 Task: Get directions from Fort Pulaski National Monument, Georgia, United States to Durham, North Carolina, United States  and reverse  starting point and destination and check the transit options
Action: Mouse moved to (232, 26)
Screenshot: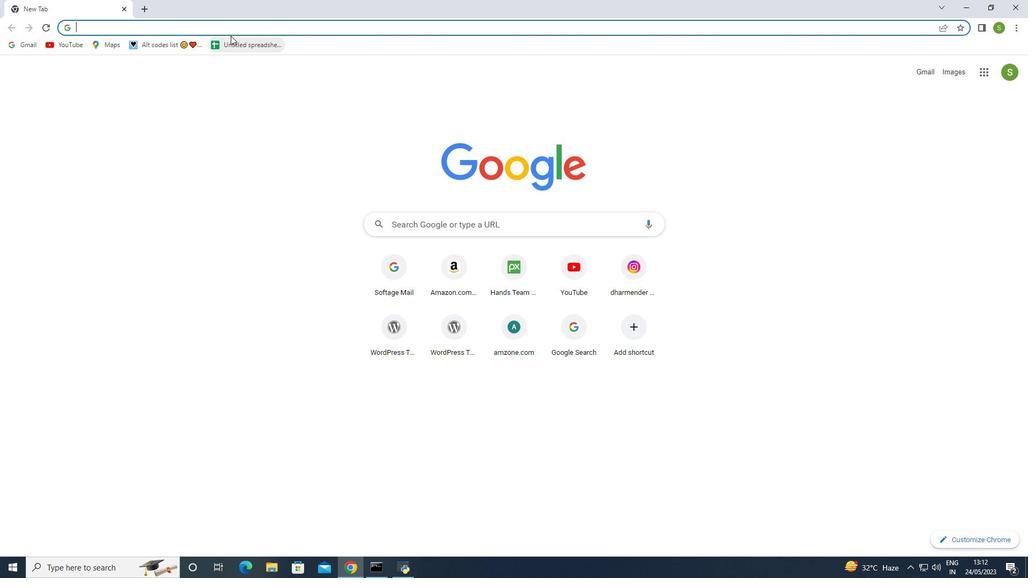 
Action: Mouse pressed left at (232, 26)
Screenshot: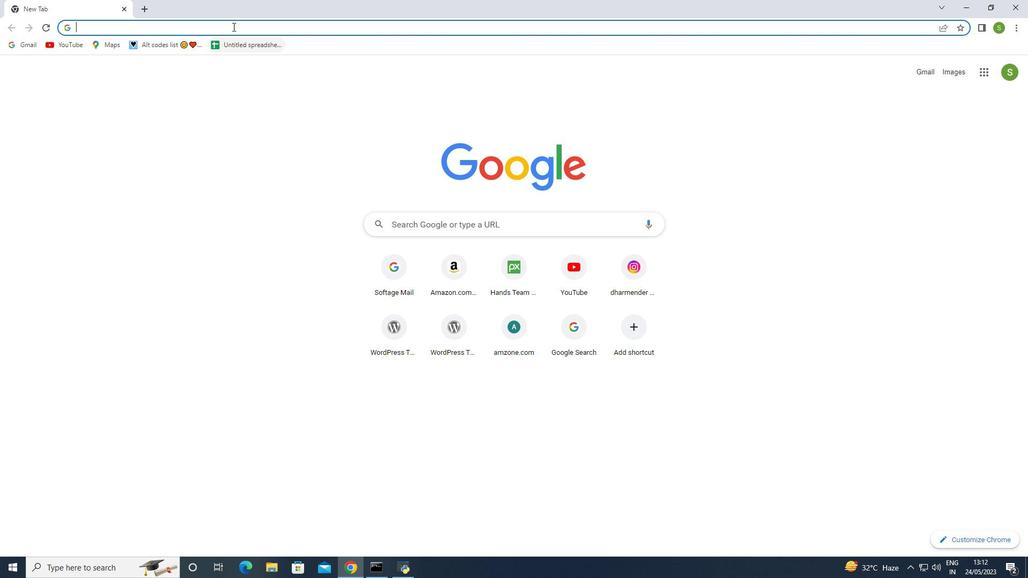 
Action: Key pressed google<Key.space>,<Key.backspace>maps<Key.enter>
Screenshot: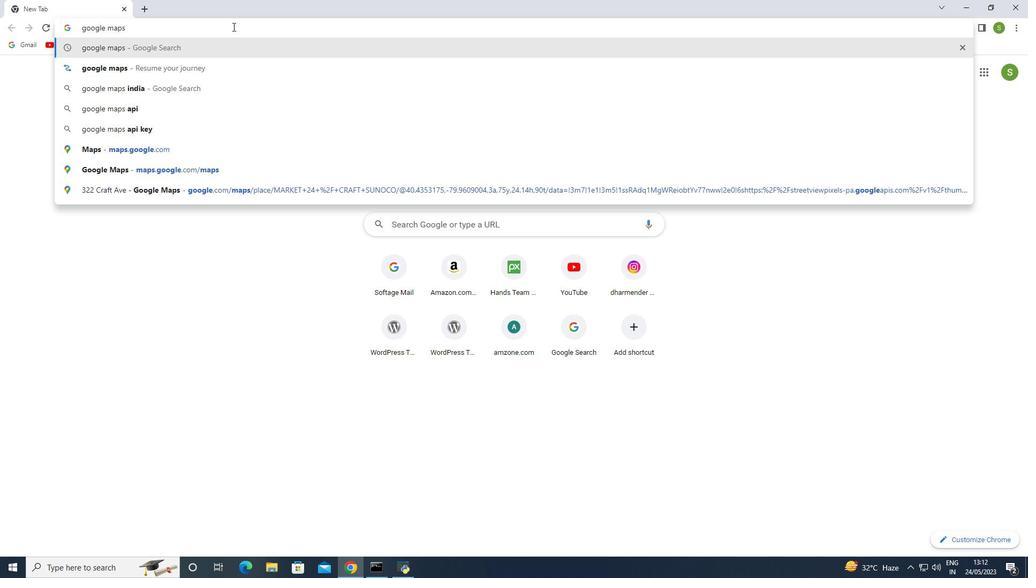 
Action: Mouse moved to (161, 239)
Screenshot: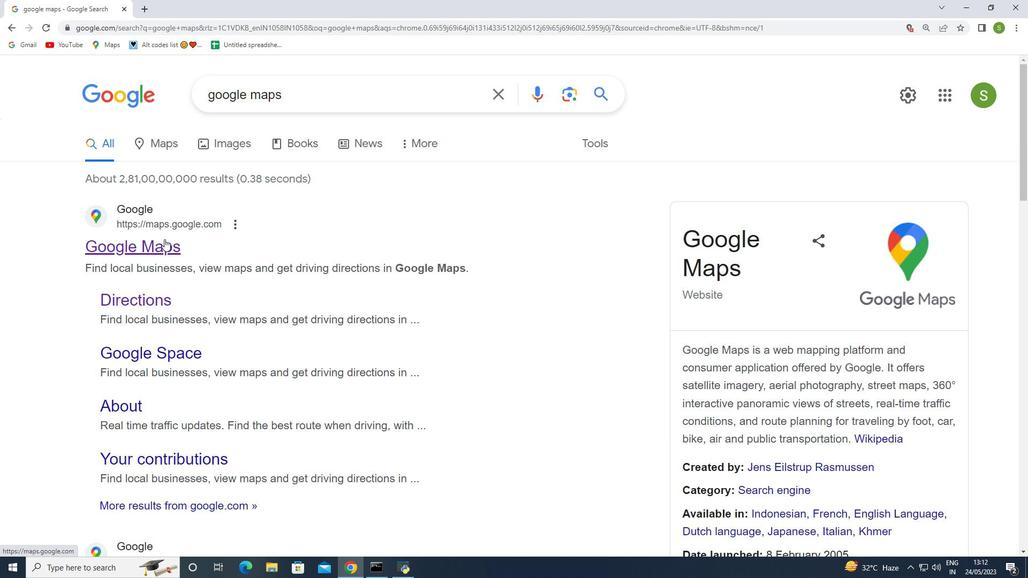 
Action: Mouse pressed left at (161, 239)
Screenshot: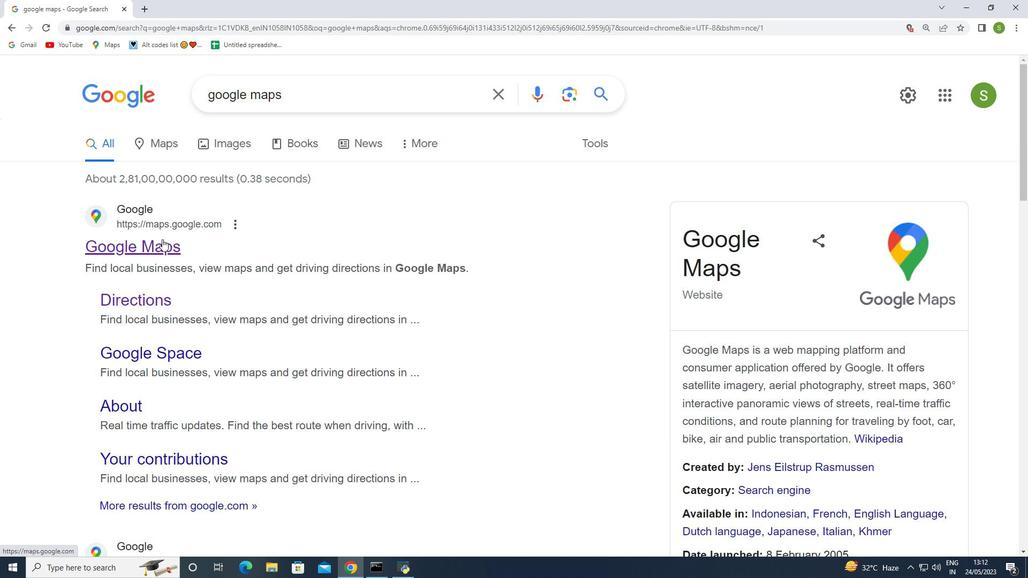 
Action: Mouse moved to (151, 82)
Screenshot: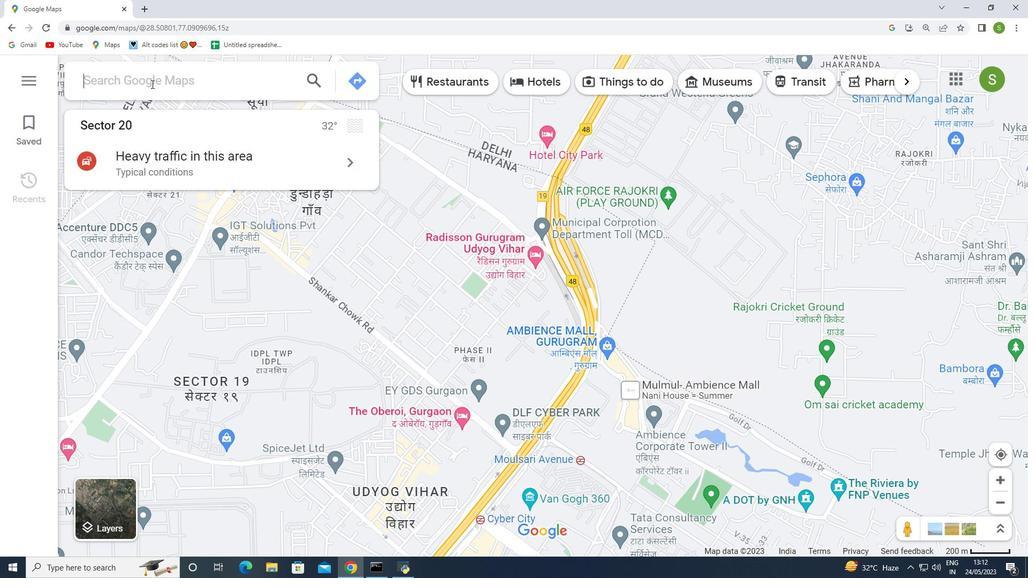 
Action: Mouse pressed left at (151, 82)
Screenshot: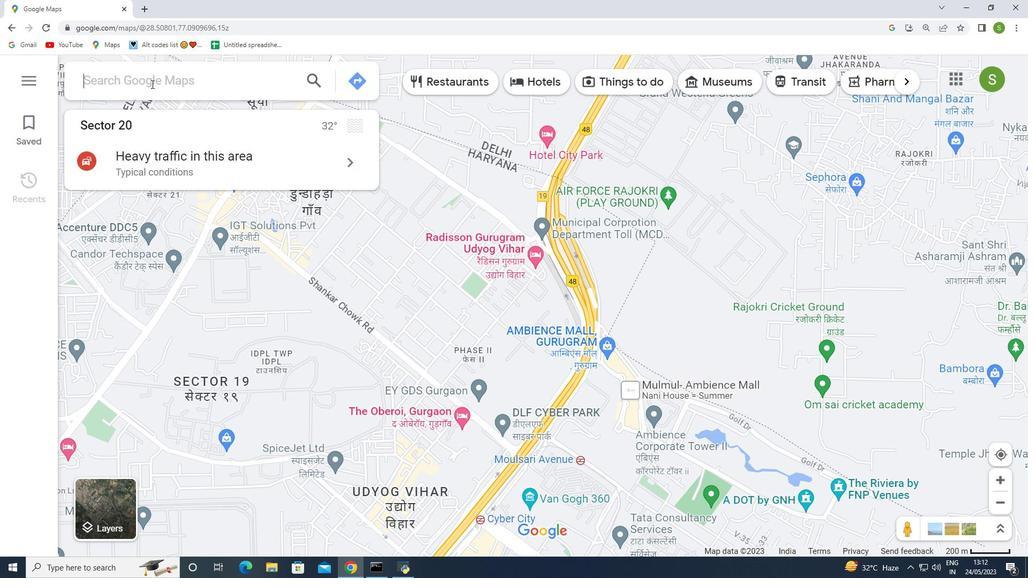
Action: Mouse moved to (354, 87)
Screenshot: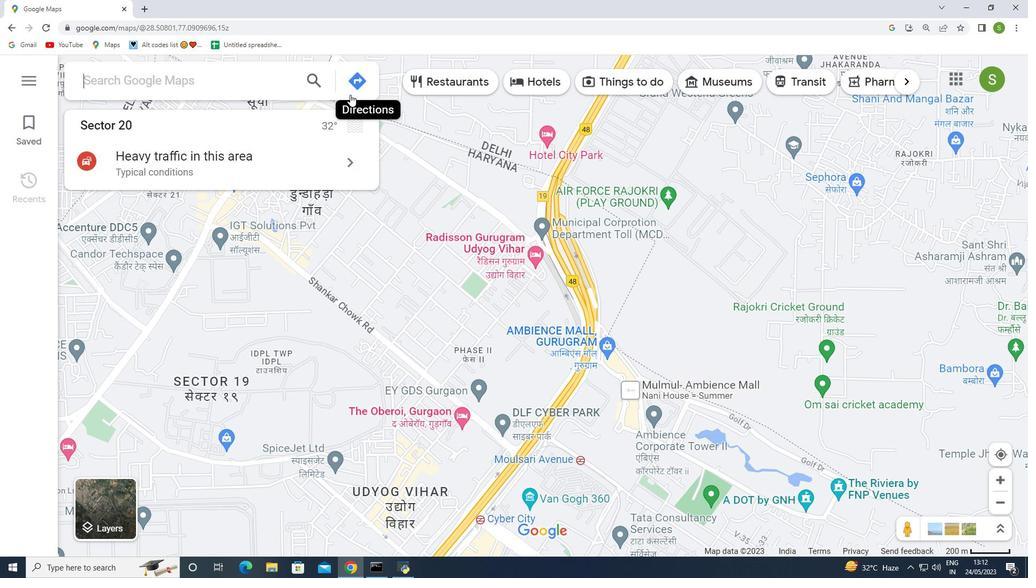 
Action: Mouse pressed left at (354, 87)
Screenshot: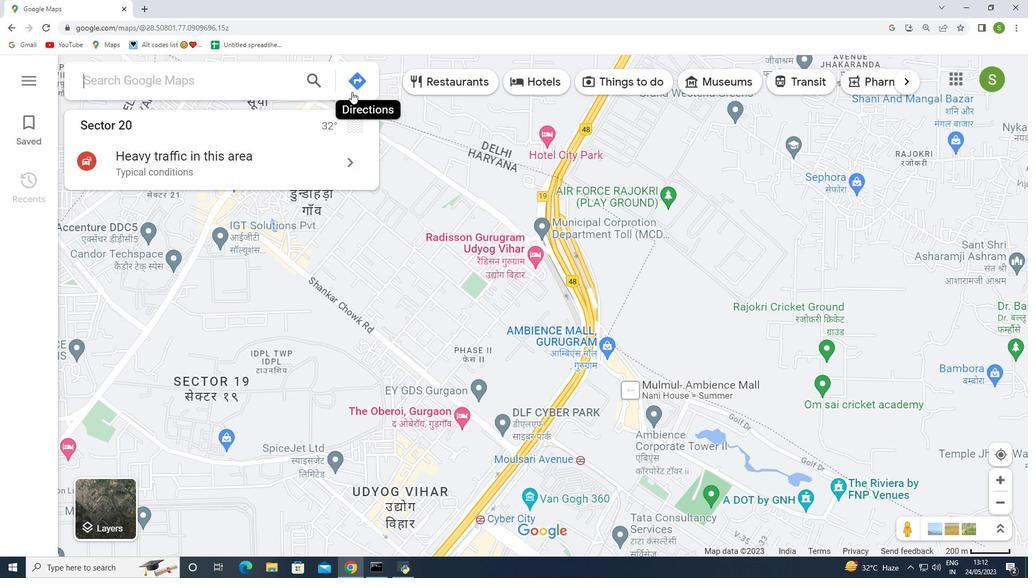 
Action: Mouse moved to (277, 123)
Screenshot: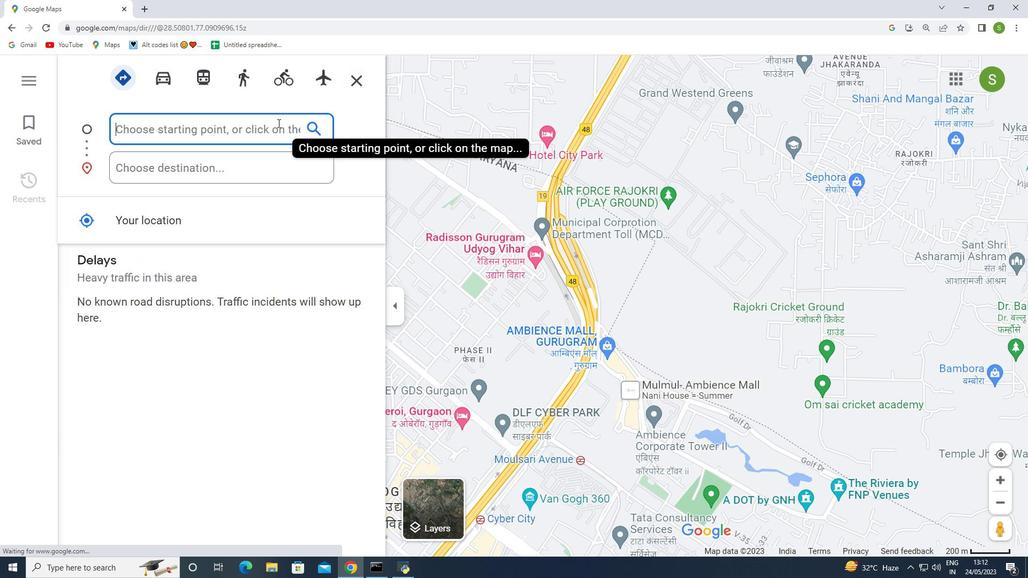 
Action: Mouse pressed left at (277, 123)
Screenshot: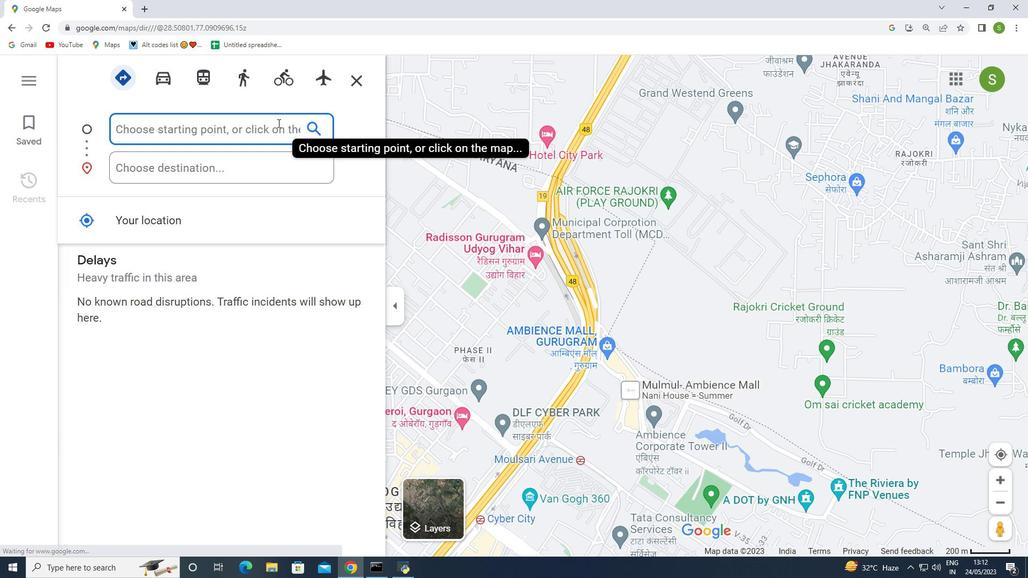 
Action: Key pressed fort<Key.space>pulaski<Key.space><Key.shift><Key.shift><Key.shift><Key.shift><Key.shift>National<Key.space><Key.shift>Monument<Key.space>georgia<Key.space>united<Key.space>states
Screenshot: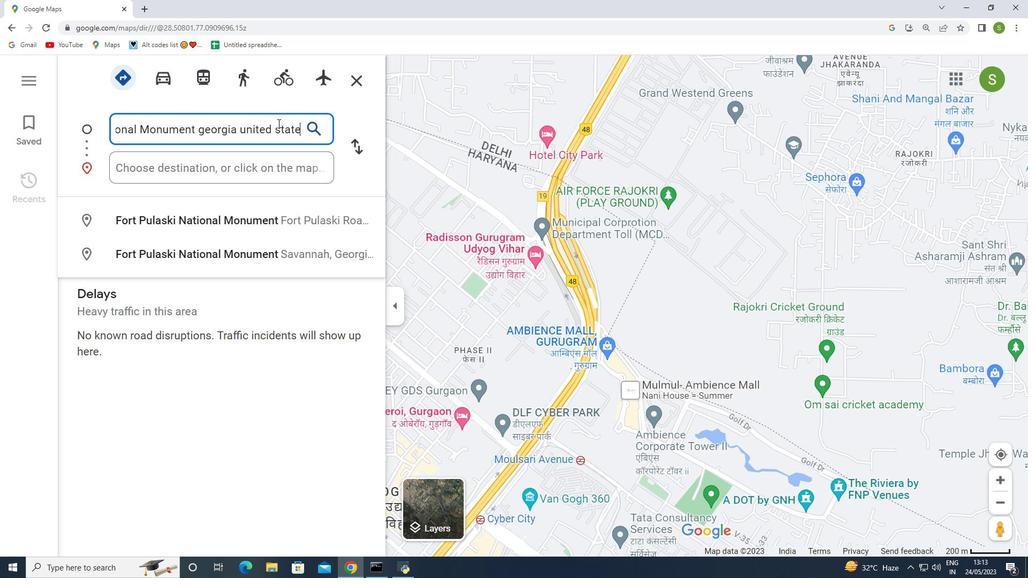 
Action: Mouse moved to (261, 171)
Screenshot: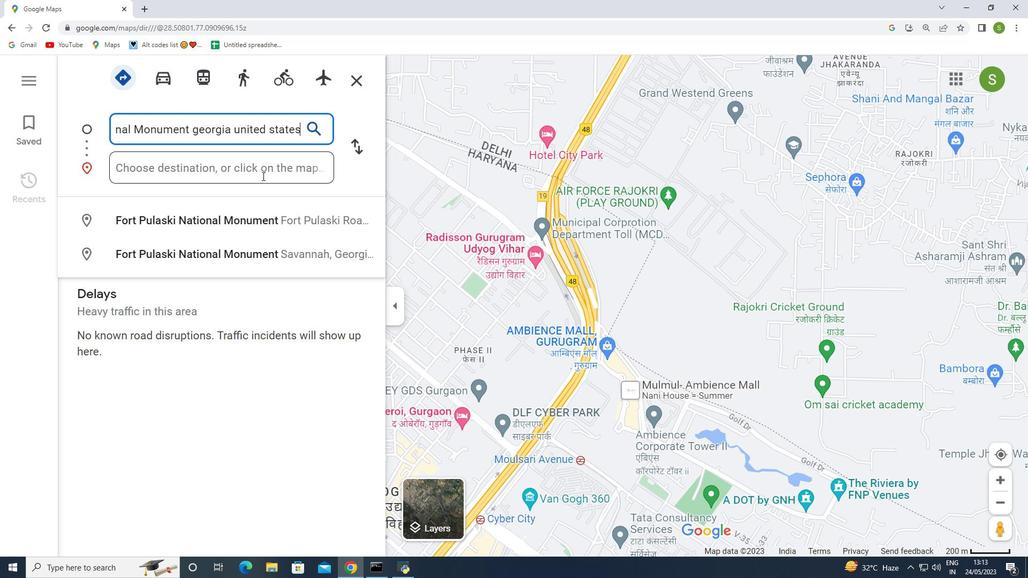 
Action: Mouse pressed left at (261, 171)
Screenshot: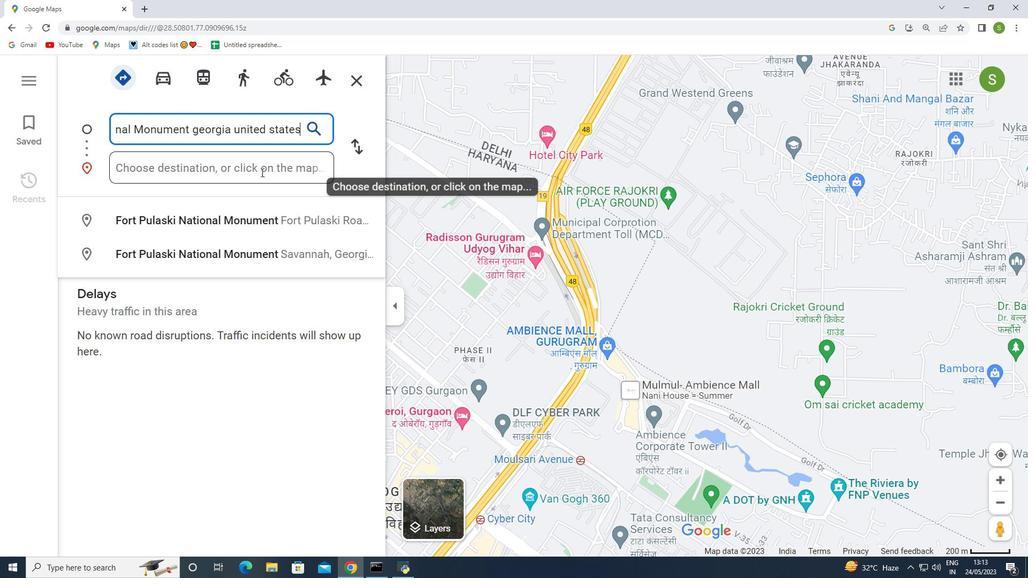 
Action: Key pressed <Key.shift>Durham<Key.space>b<Key.backspace>north<Key.space>carolina<Key.space>united<Key.space>states
Screenshot: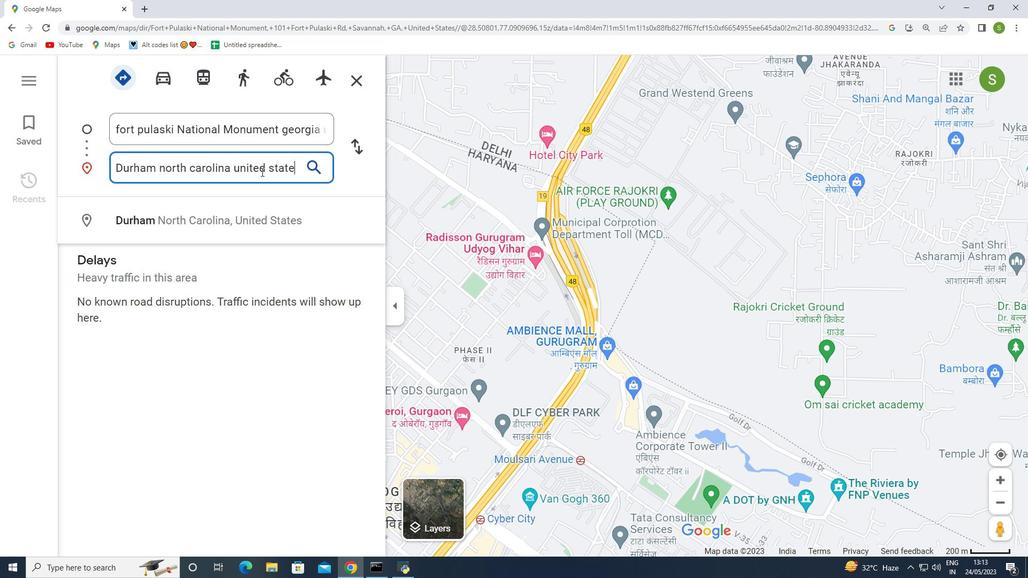 
Action: Mouse moved to (316, 168)
Screenshot: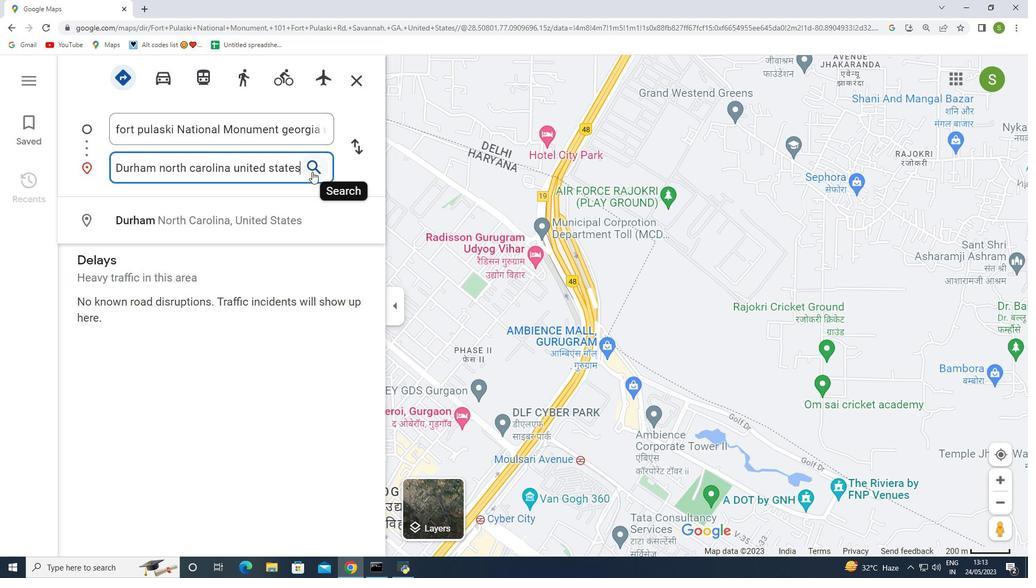 
Action: Mouse pressed left at (316, 168)
Screenshot: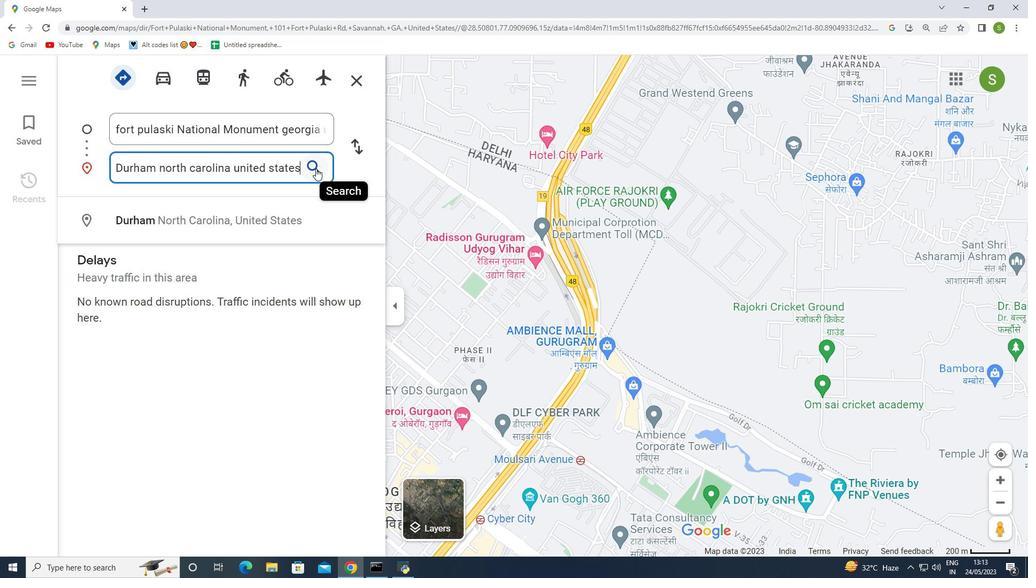 
Action: Mouse moved to (431, 491)
Screenshot: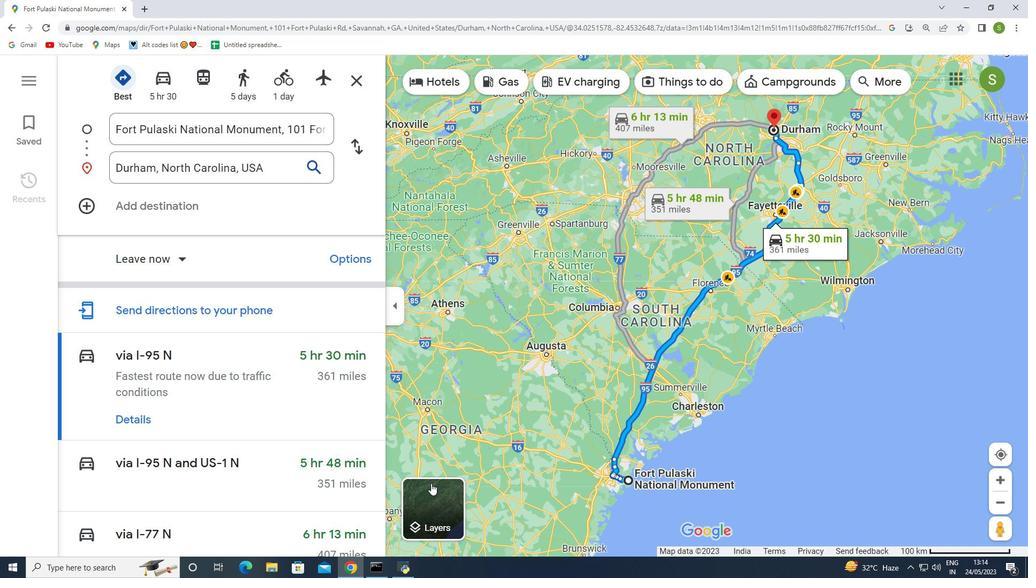
Action: Mouse pressed left at (431, 491)
Screenshot: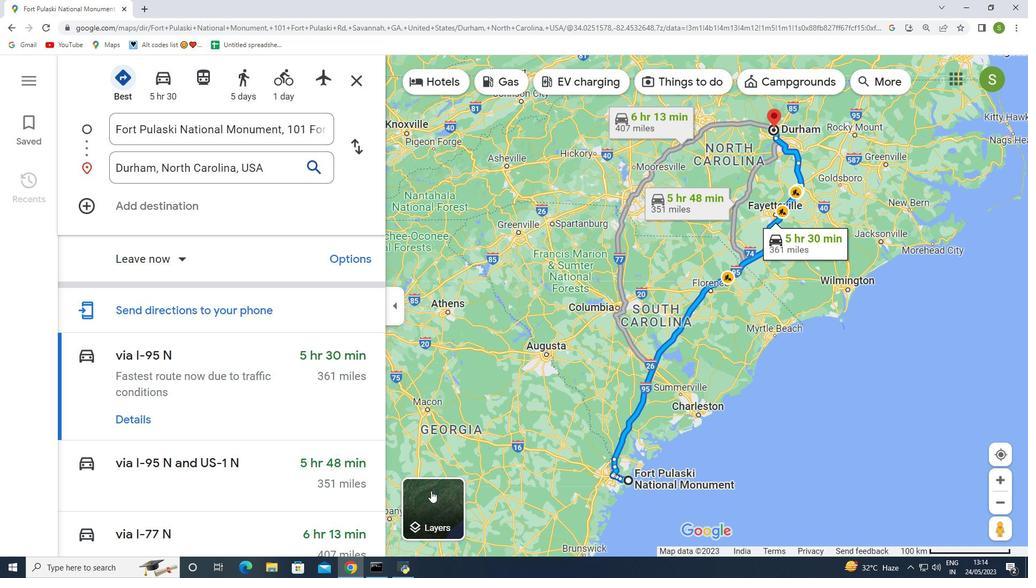 
Action: Mouse moved to (585, 512)
Screenshot: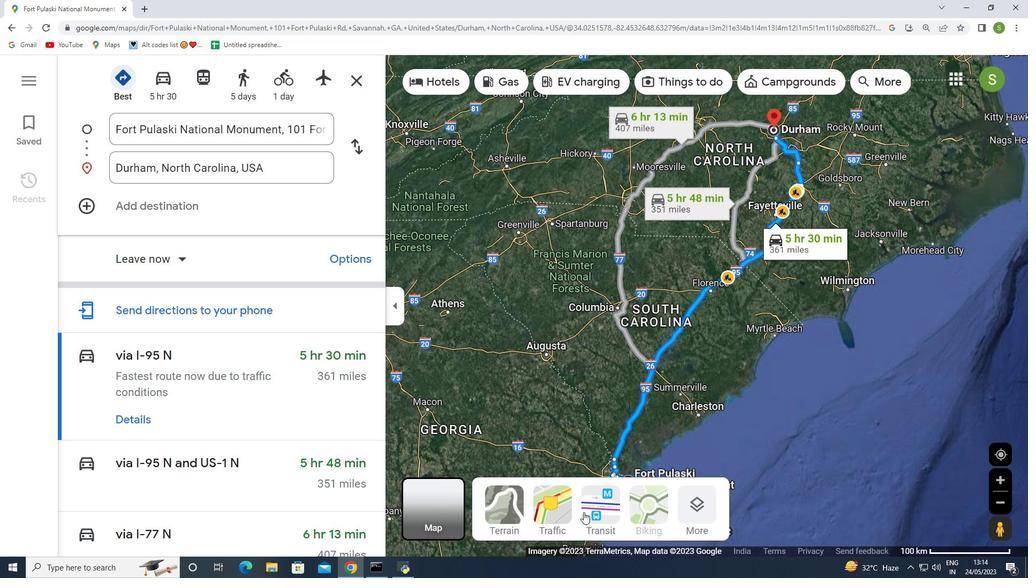 
Action: Mouse pressed left at (585, 512)
Screenshot: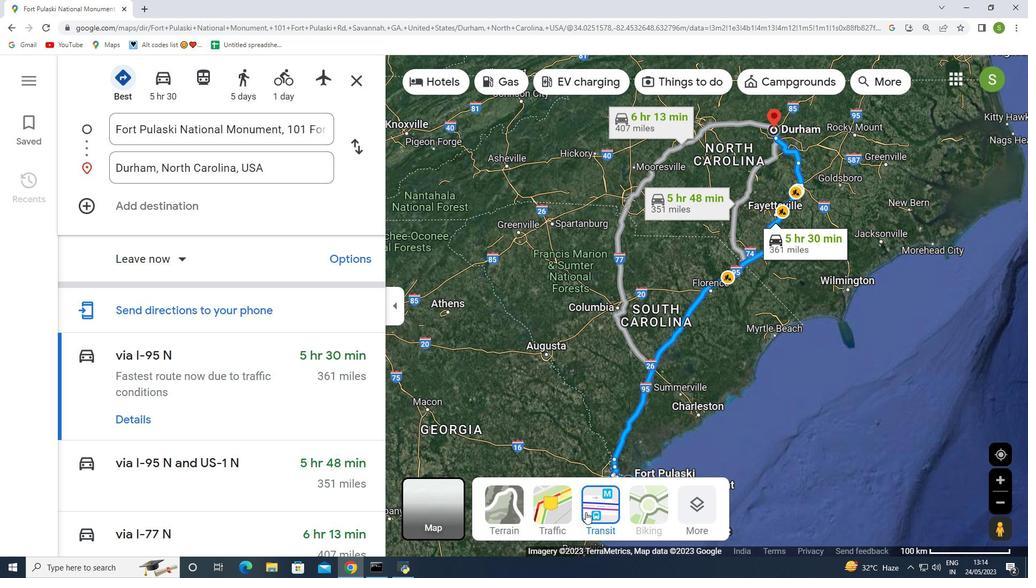 
Action: Mouse moved to (448, 495)
Screenshot: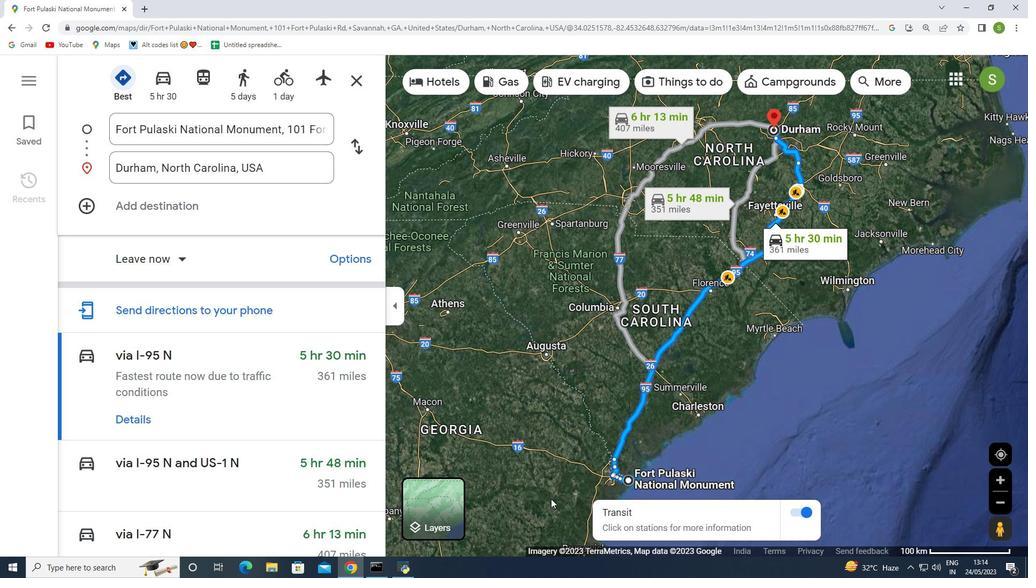 
Action: Mouse pressed left at (448, 495)
Screenshot: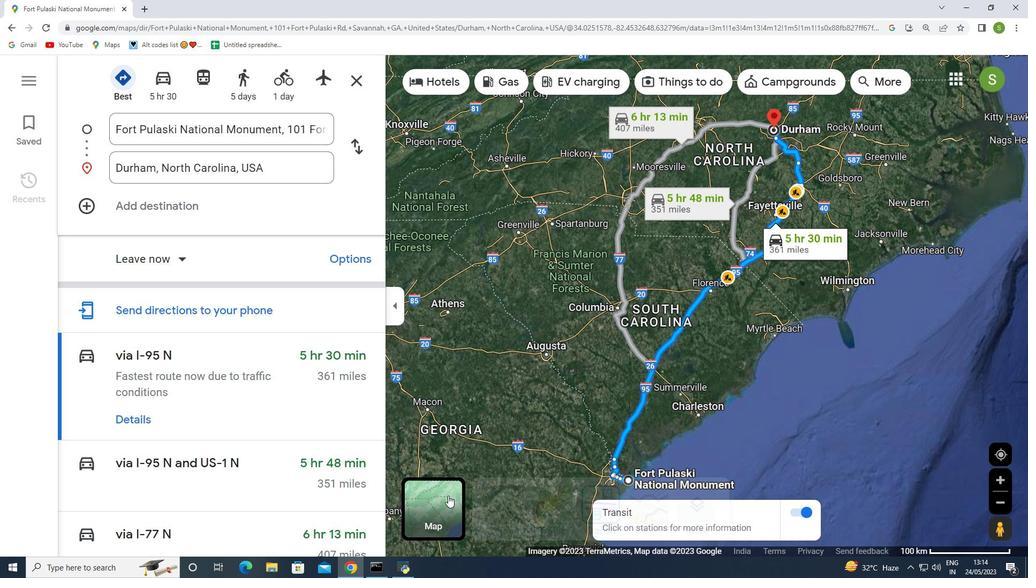
Action: Mouse moved to (604, 507)
Screenshot: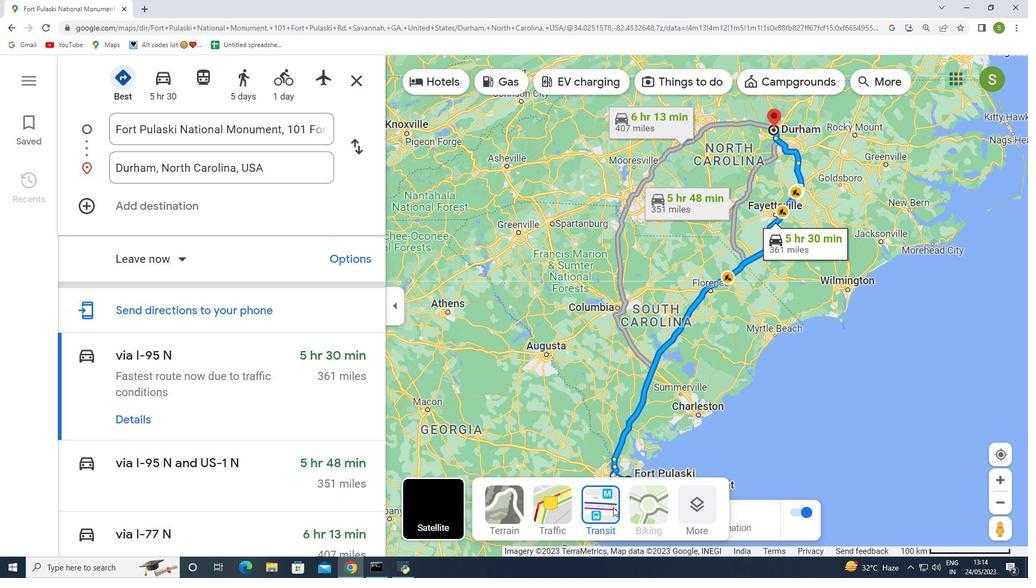 
Action: Mouse pressed left at (604, 507)
Screenshot: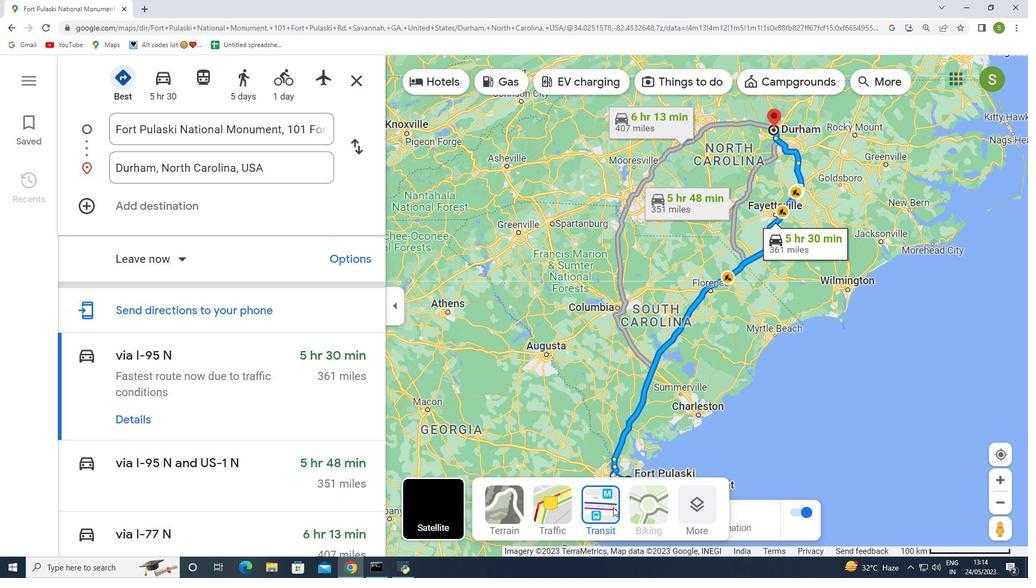 
Action: Mouse moved to (361, 151)
Screenshot: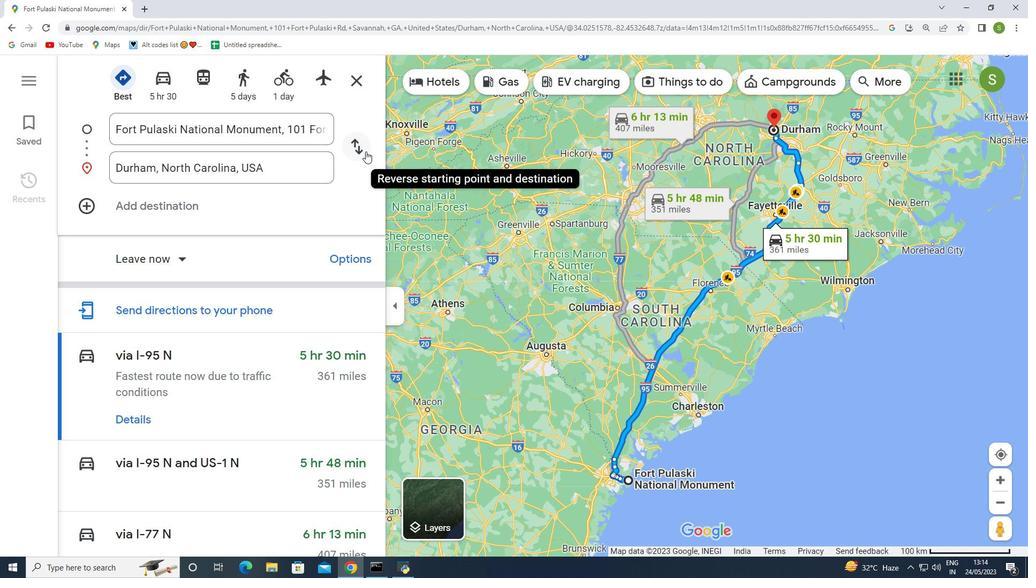 
Action: Mouse pressed left at (361, 151)
Screenshot: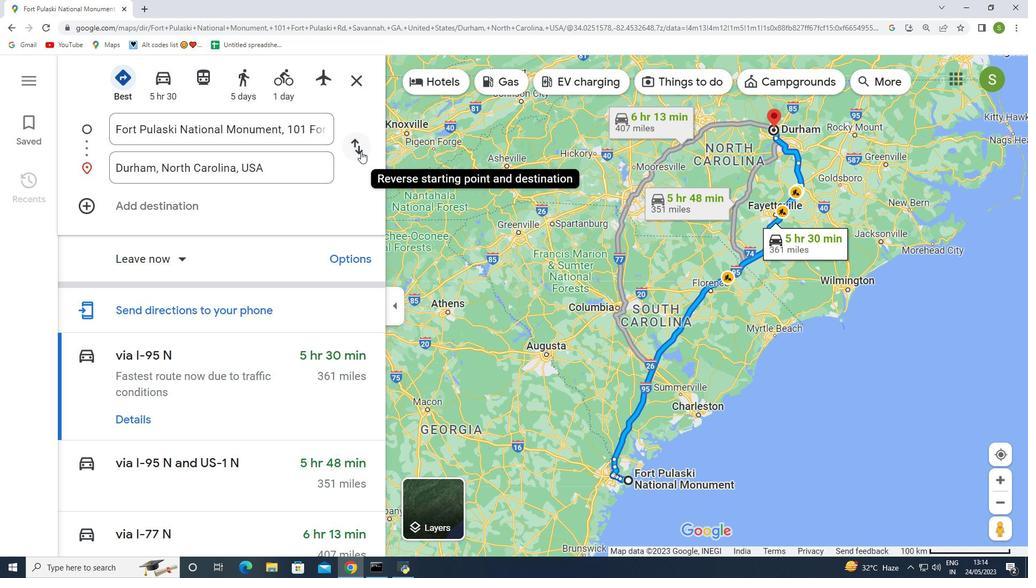 
Action: Mouse moved to (298, 169)
Screenshot: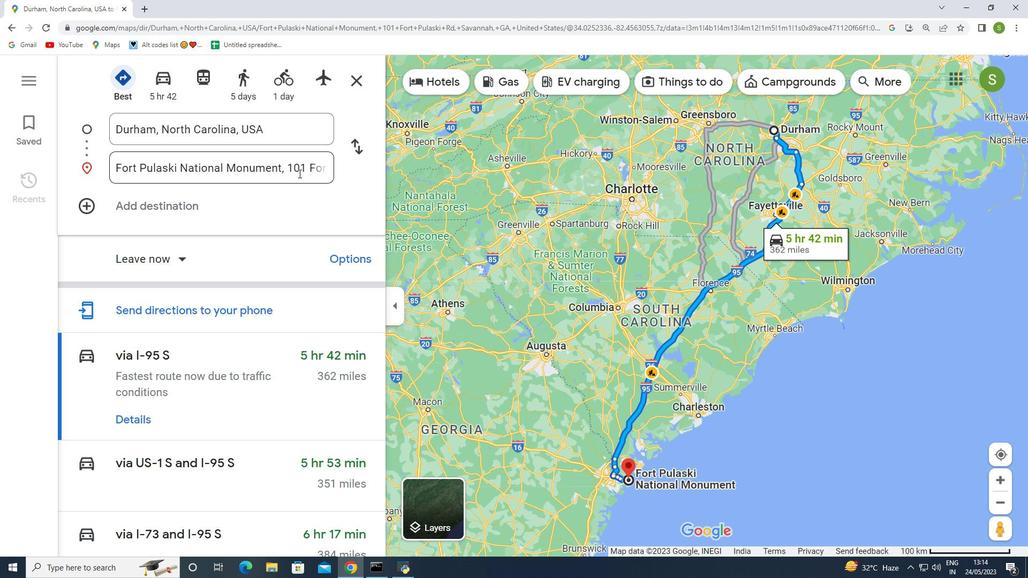 
Action: Mouse pressed left at (298, 169)
Screenshot: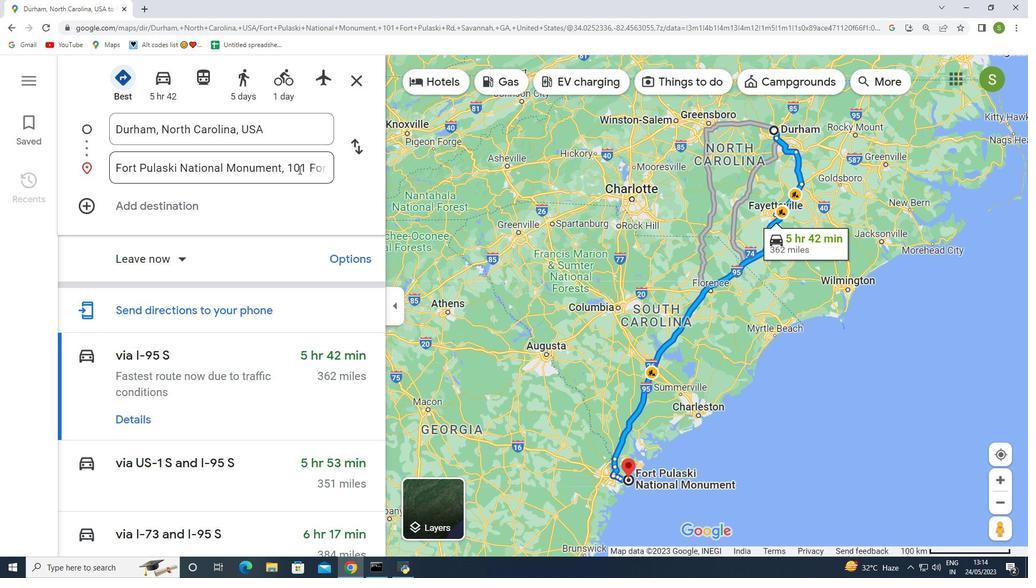 
Action: Mouse moved to (291, 162)
Screenshot: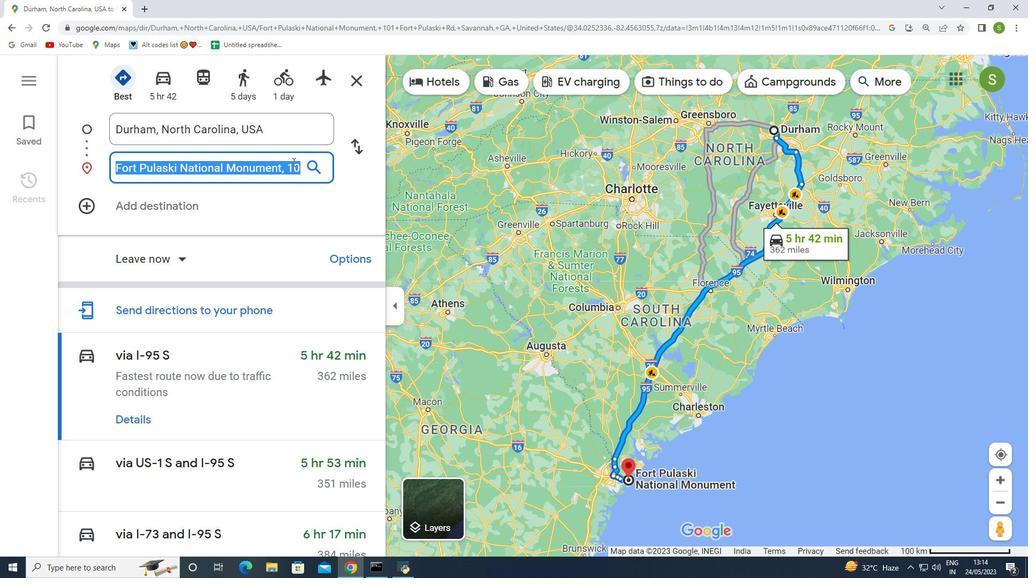 
Action: Mouse pressed left at (291, 162)
Screenshot: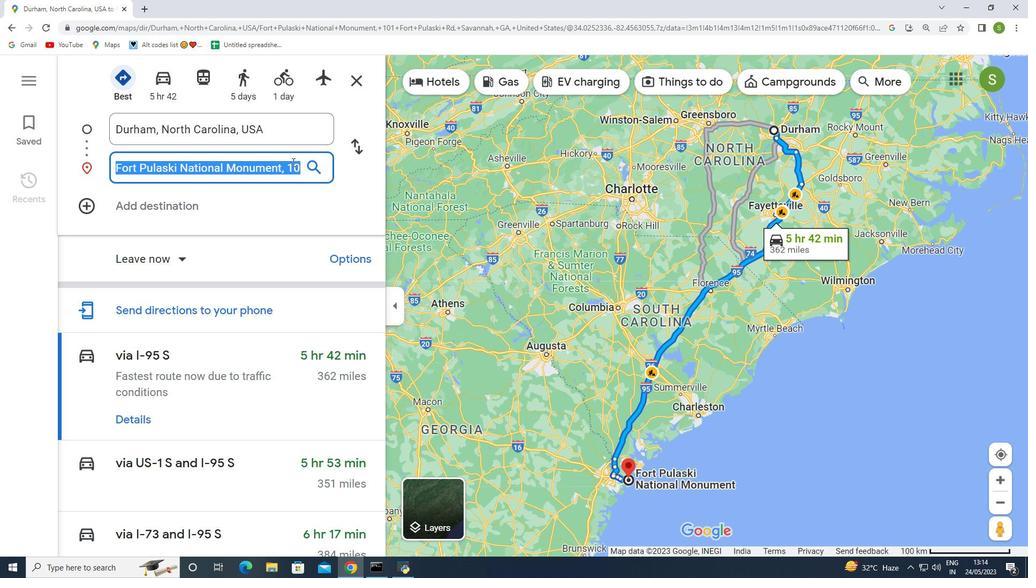 
Action: Mouse moved to (283, 163)
Screenshot: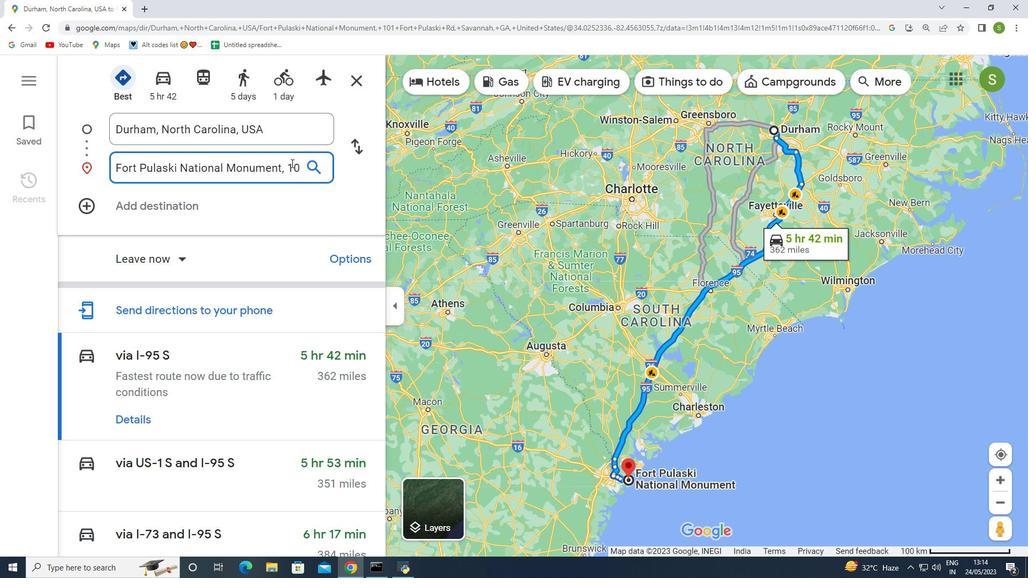 
Action: Mouse pressed left at (283, 163)
Screenshot: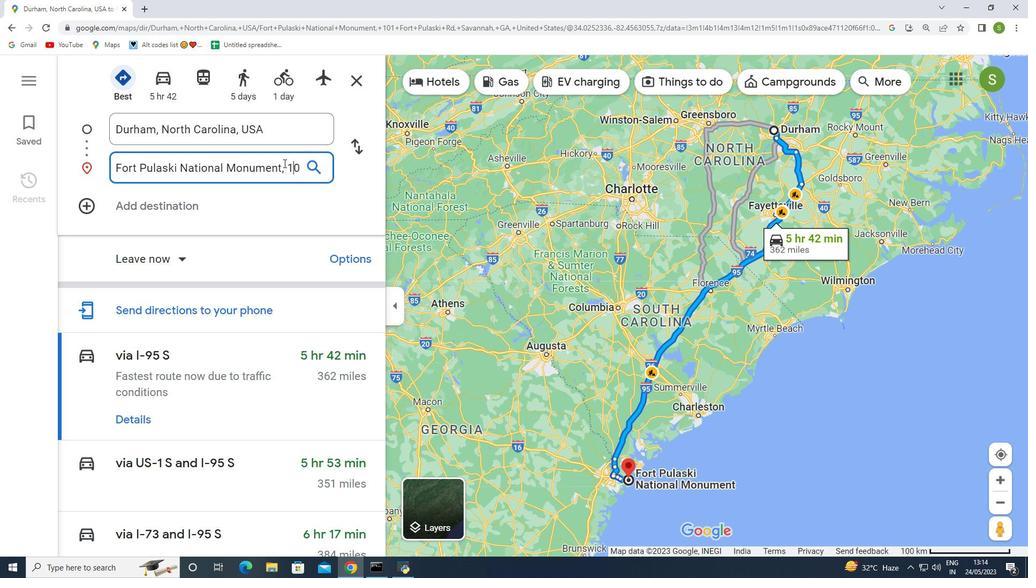 
Action: Mouse moved to (305, 196)
Screenshot: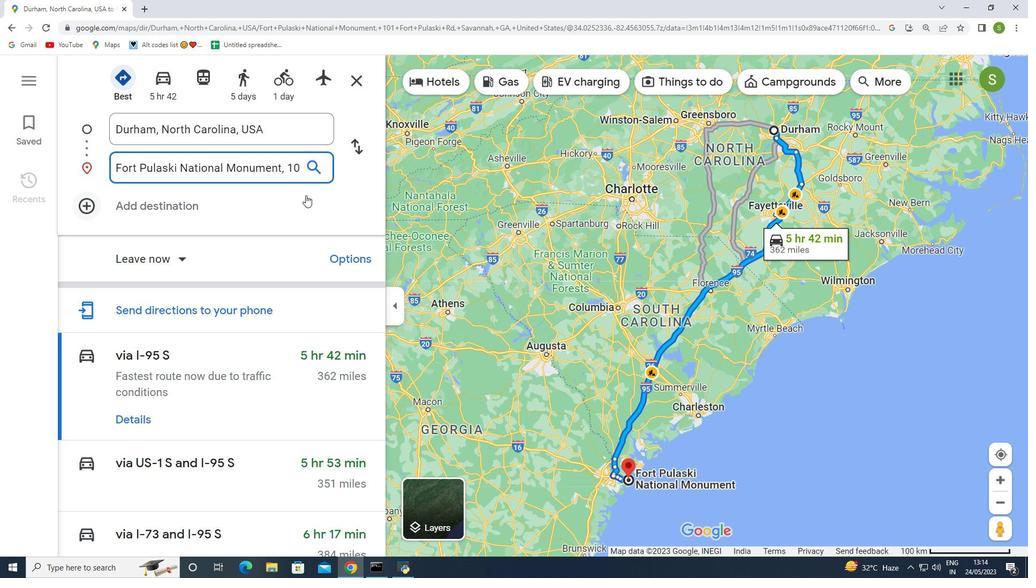 
Action: Key pressed <Key.right>
Screenshot: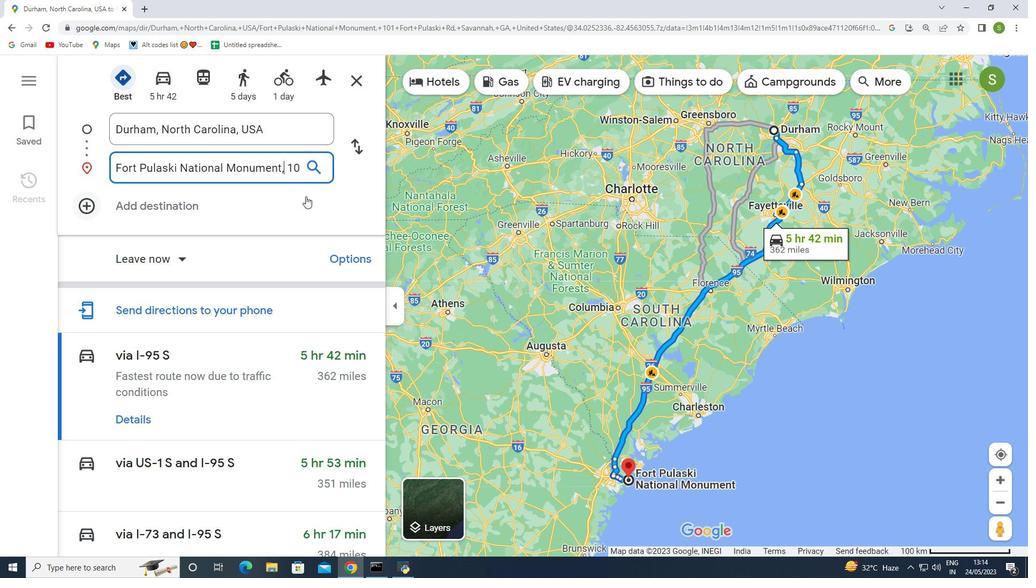 
Action: Mouse moved to (312, 196)
Screenshot: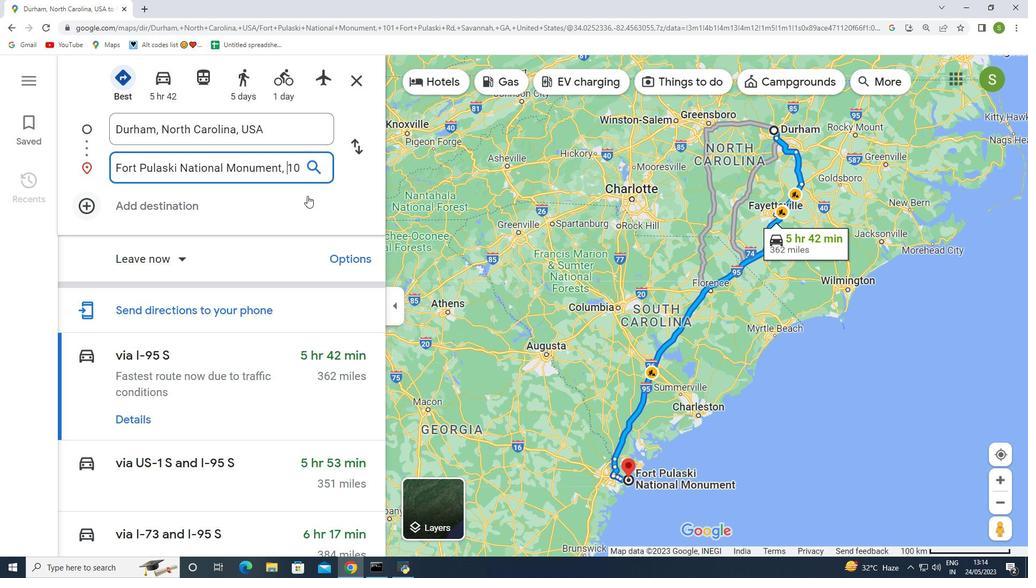 
Action: Key pressed <Key.right>
Screenshot: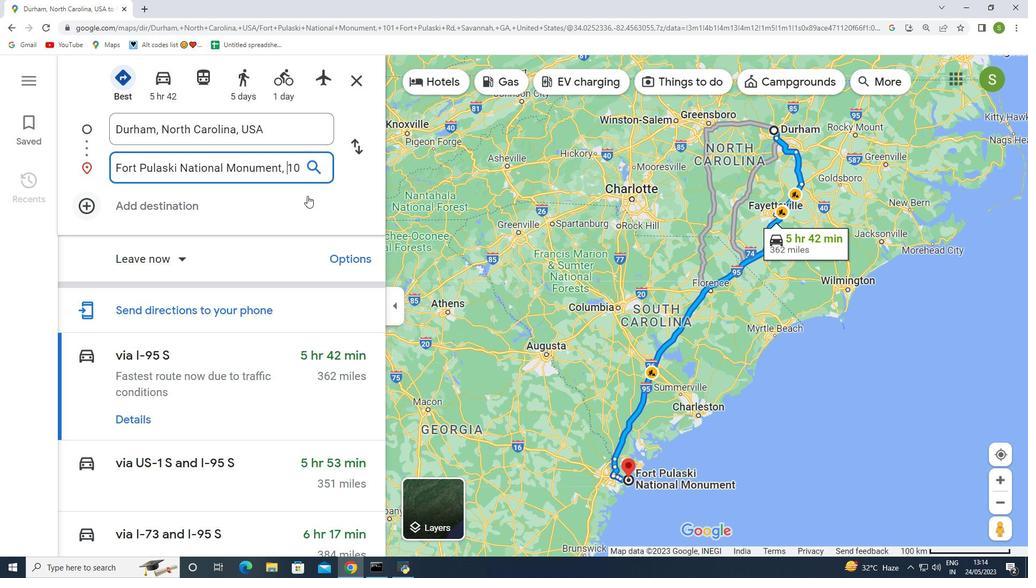 
Action: Mouse moved to (318, 192)
Screenshot: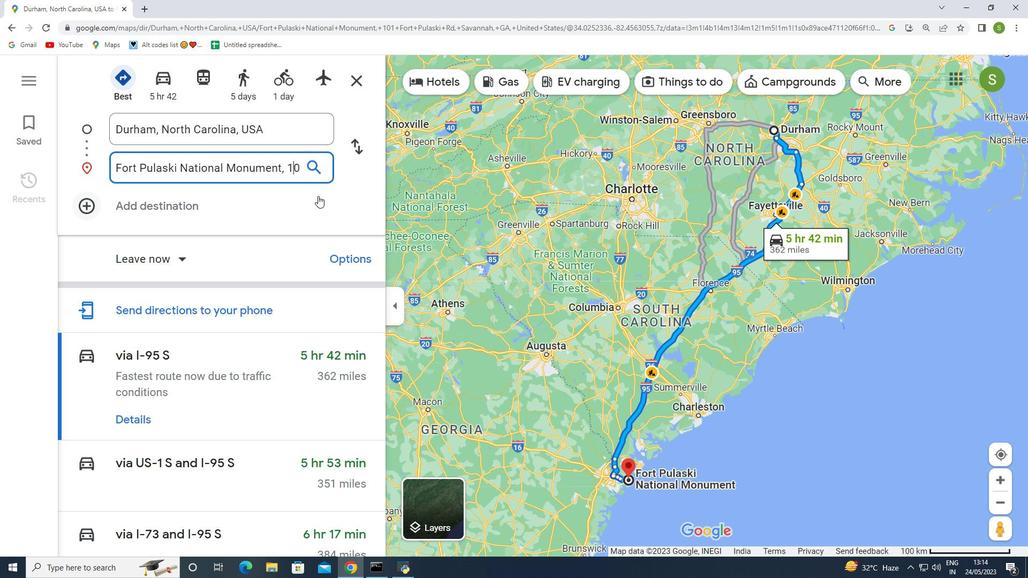 
Action: Key pressed <Key.right>
Screenshot: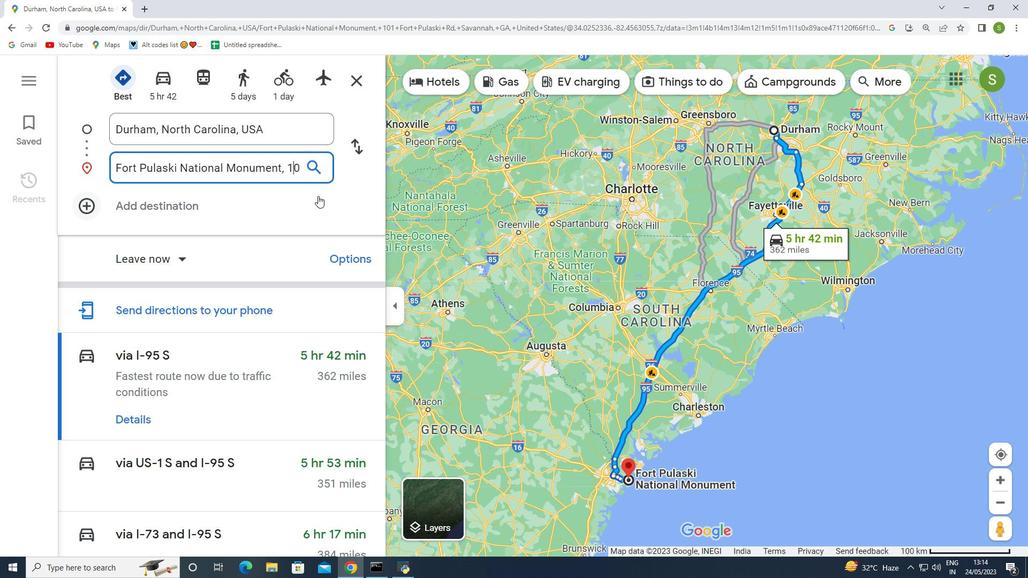 
Action: Mouse moved to (313, 185)
Screenshot: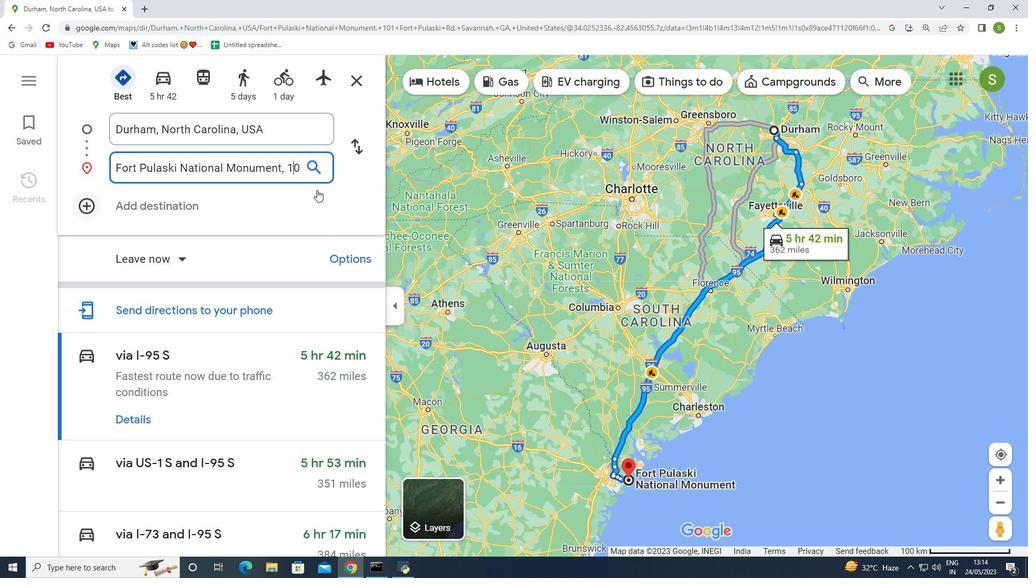 
Action: Key pressed <Key.right><Key.right><Key.right><Key.right><Key.right><Key.right><Key.right><Key.right><Key.right>
Screenshot: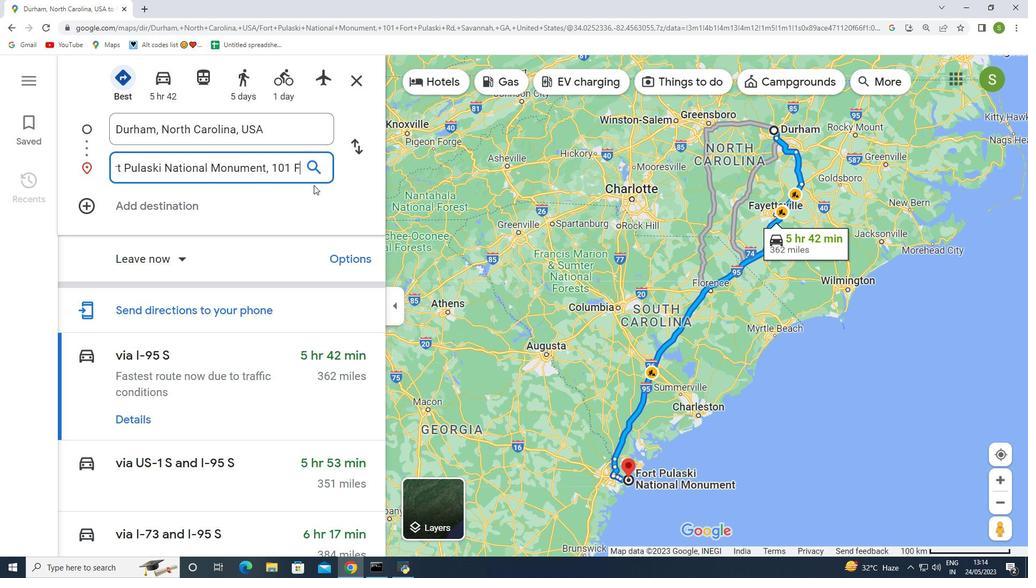 
Action: Mouse moved to (260, 167)
Screenshot: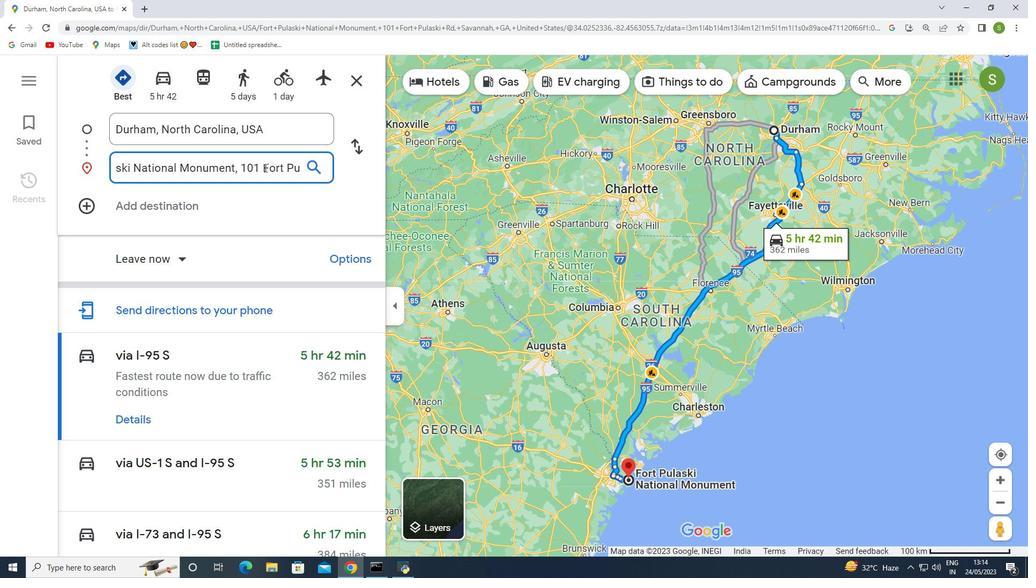 
Action: Mouse pressed left at (260, 167)
Screenshot: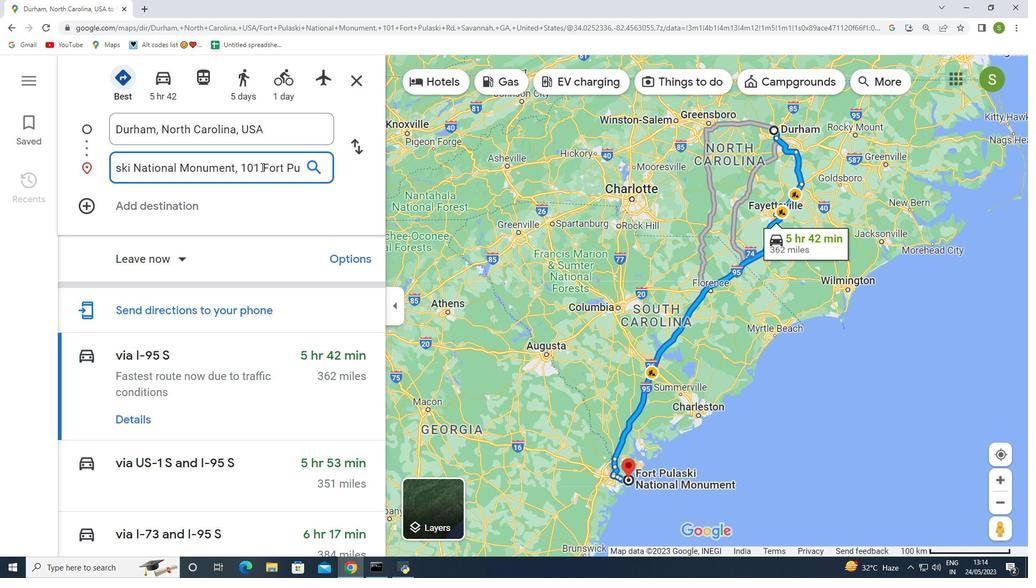 
Action: Mouse moved to (296, 229)
Screenshot: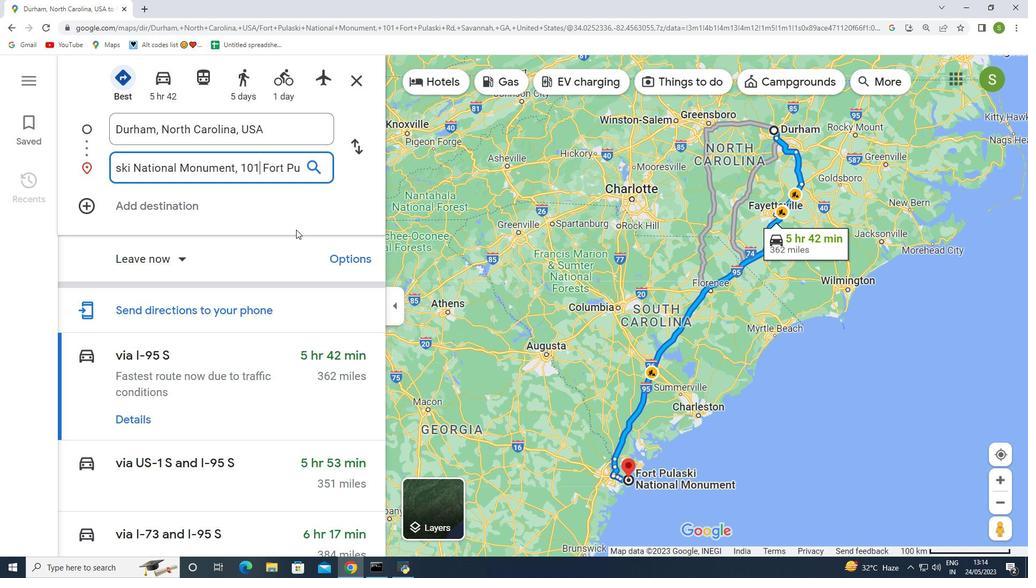 
Action: Key pressed <Key.backspace><Key.backspace><Key.backspace><Key.backspace><Key.backspace>
Screenshot: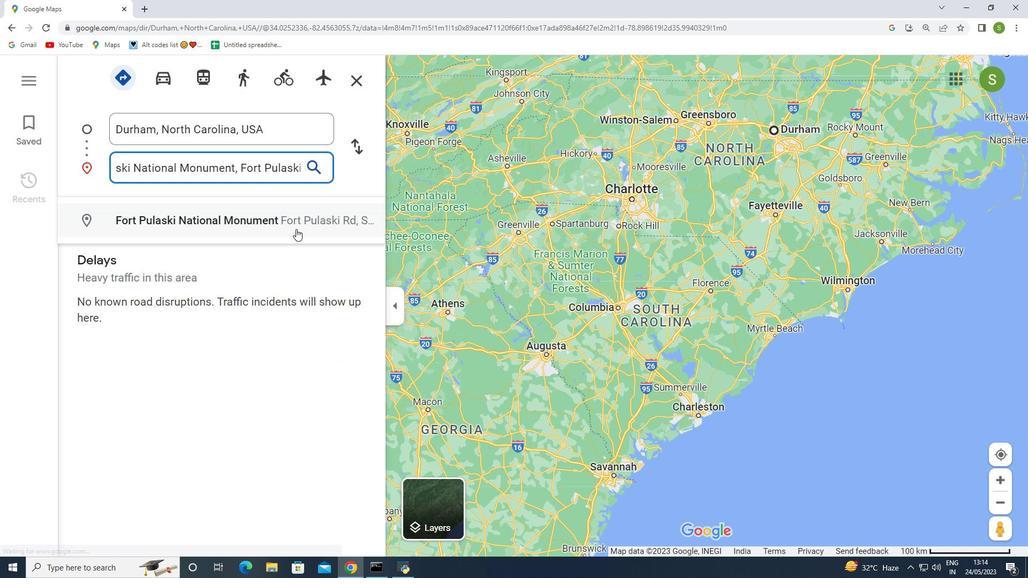 
Action: Mouse moved to (291, 236)
Screenshot: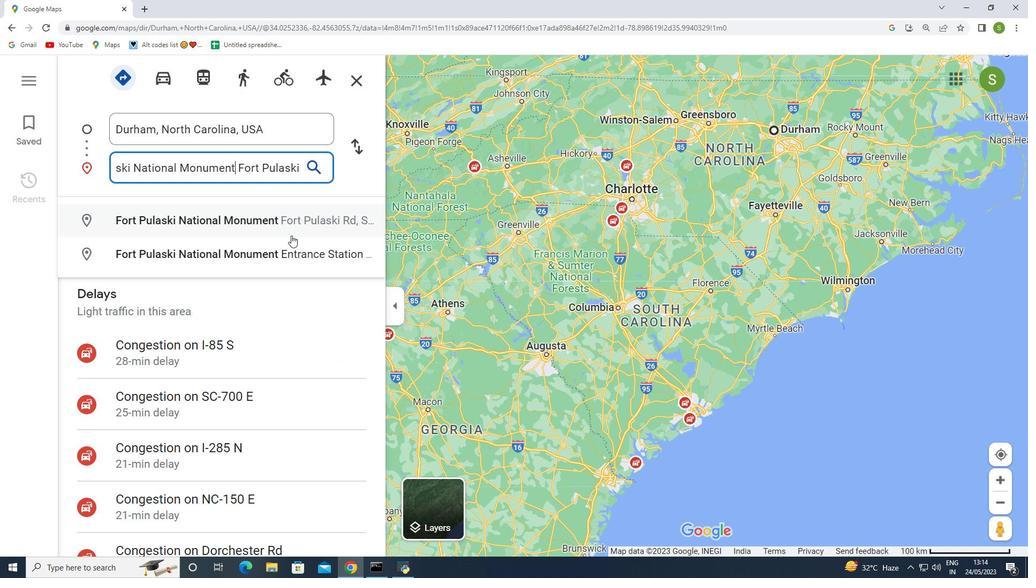 
Action: Key pressed <Key.enter>
Screenshot: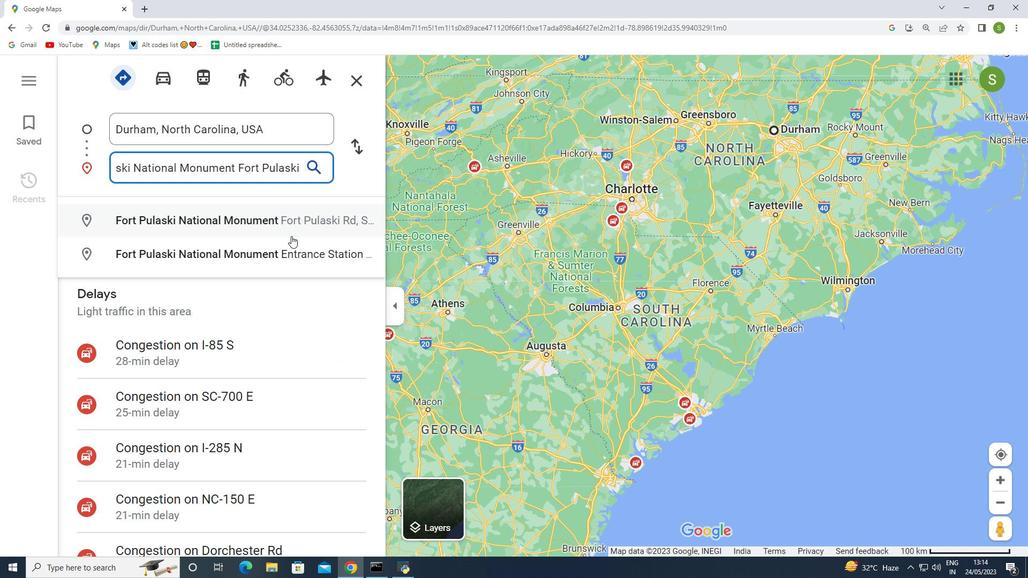 
Action: Mouse moved to (424, 527)
Screenshot: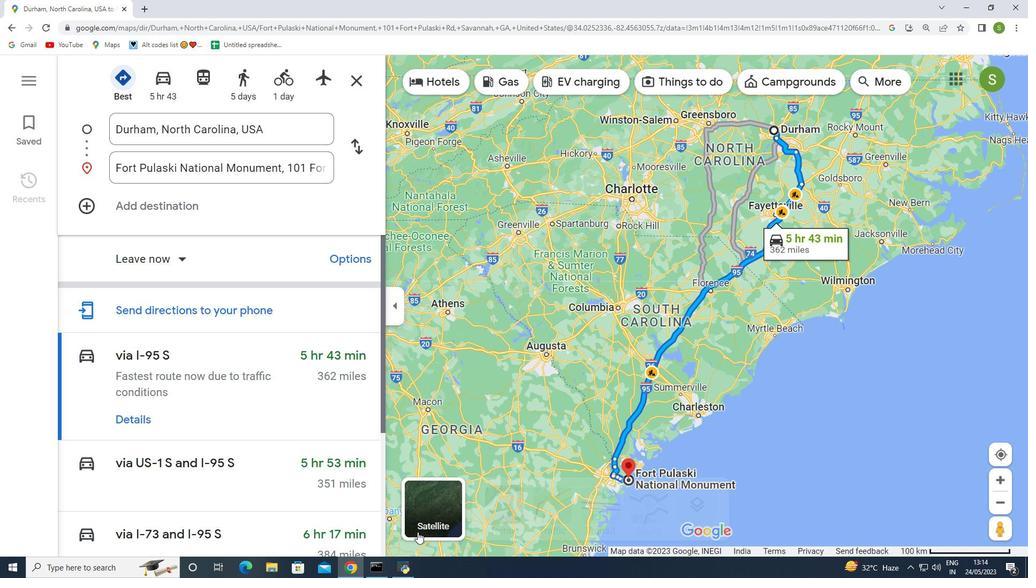 
Action: Mouse pressed left at (424, 527)
Screenshot: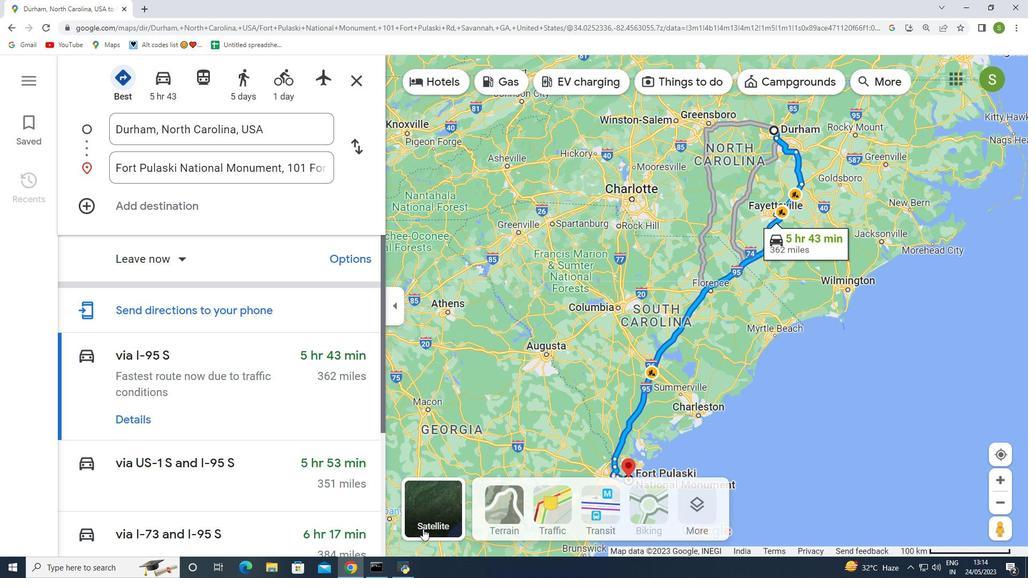 
Action: Mouse moved to (591, 517)
Screenshot: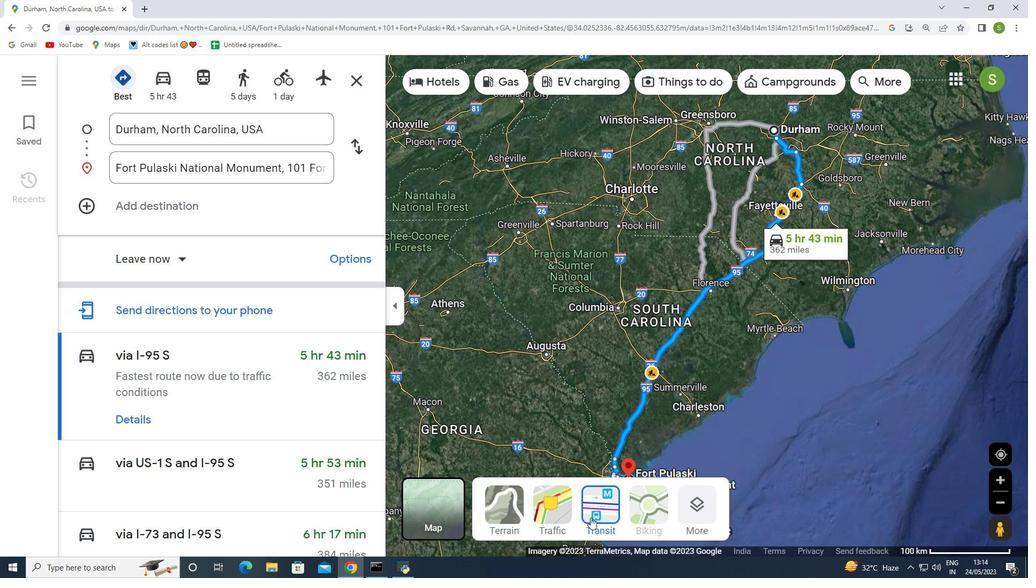 
Action: Mouse pressed left at (591, 517)
Screenshot: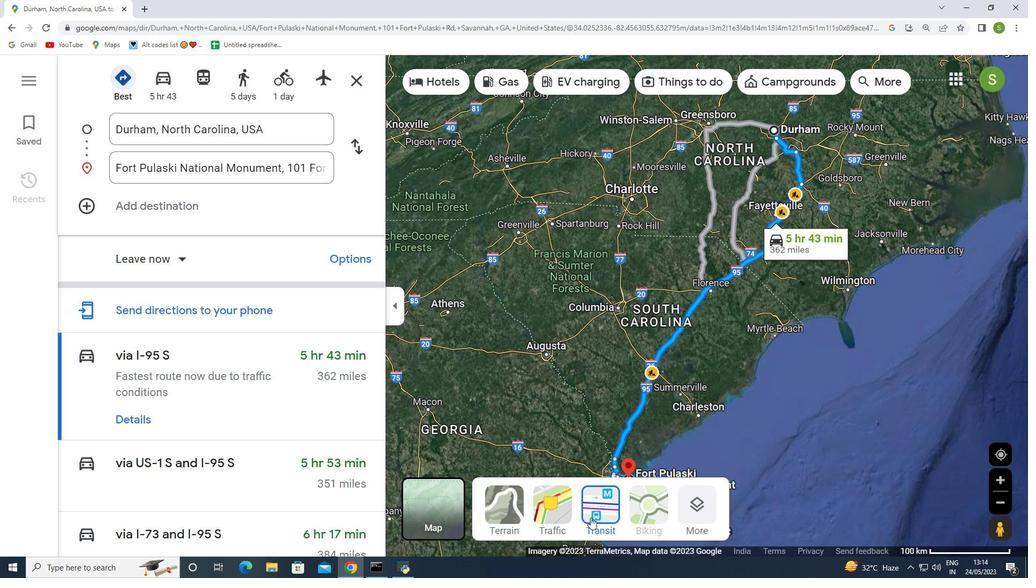 
Action: Mouse moved to (607, 502)
Screenshot: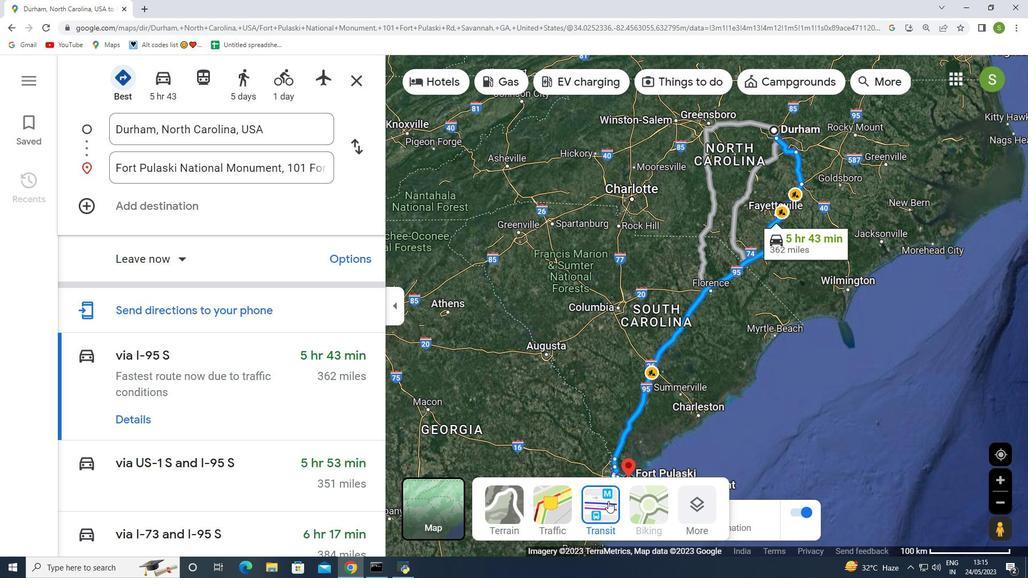 
Action: Mouse pressed left at (607, 502)
Screenshot: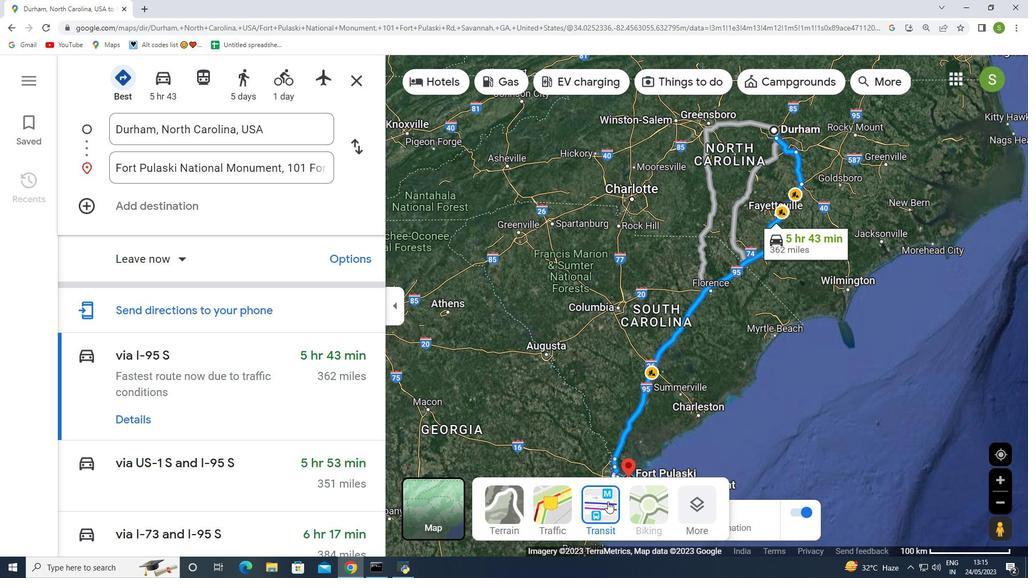 
Action: Mouse pressed left at (607, 502)
Screenshot: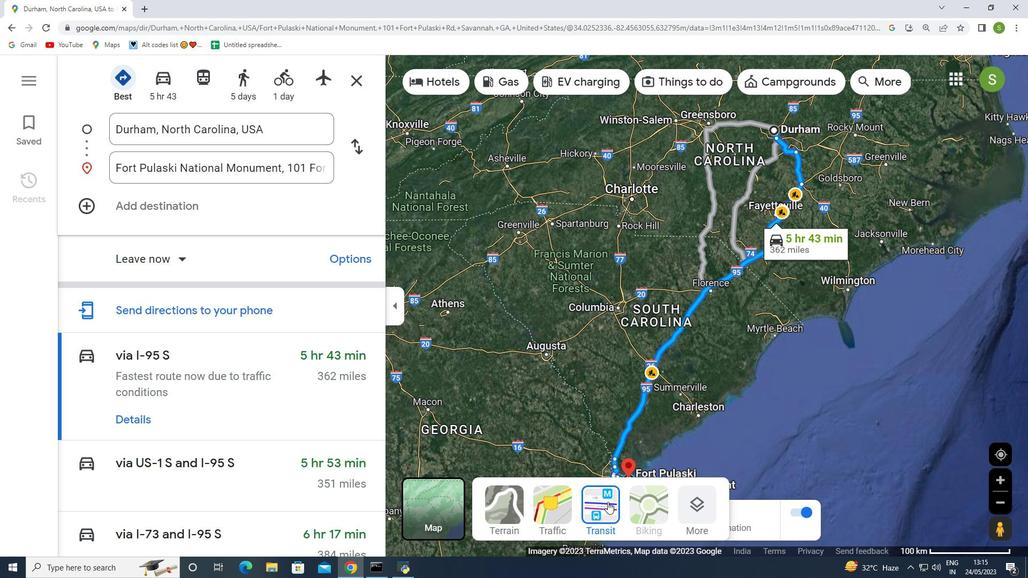 
Action: Mouse moved to (880, 87)
Screenshot: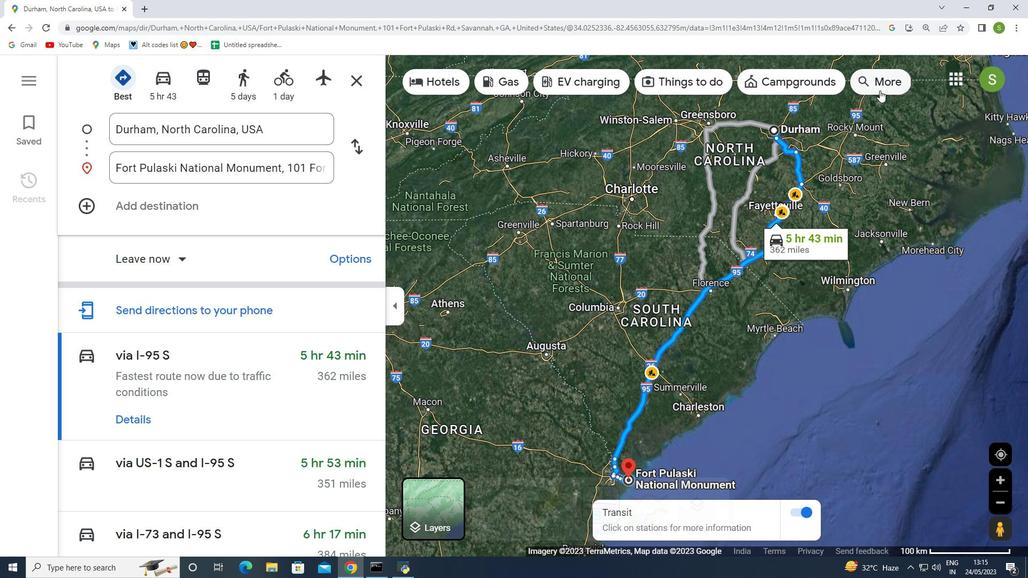 
Action: Mouse pressed left at (880, 87)
Screenshot: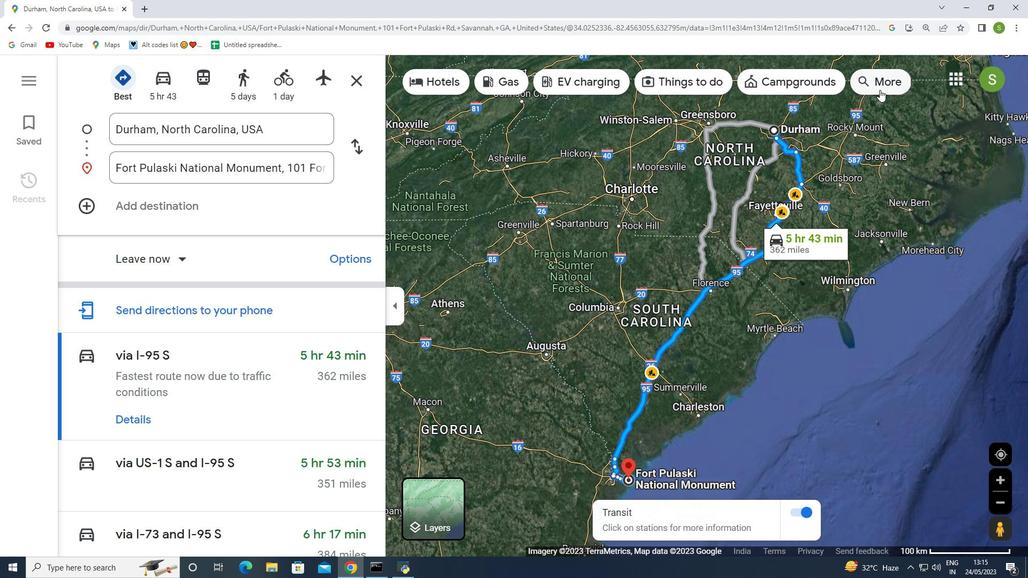 
Action: Mouse moved to (361, 76)
Screenshot: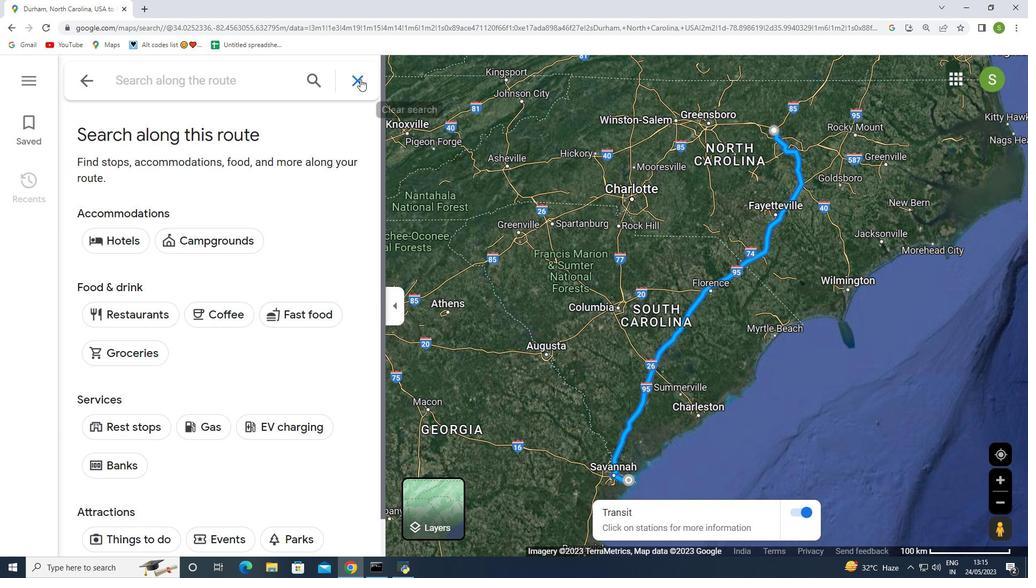 
Action: Mouse pressed left at (361, 76)
Screenshot: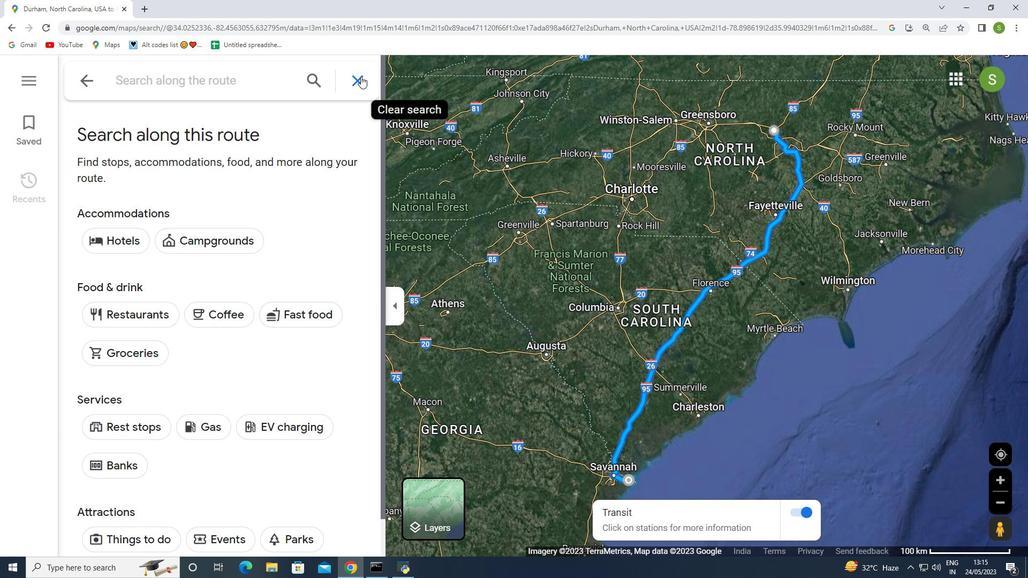 
Action: Mouse moved to (712, 321)
Screenshot: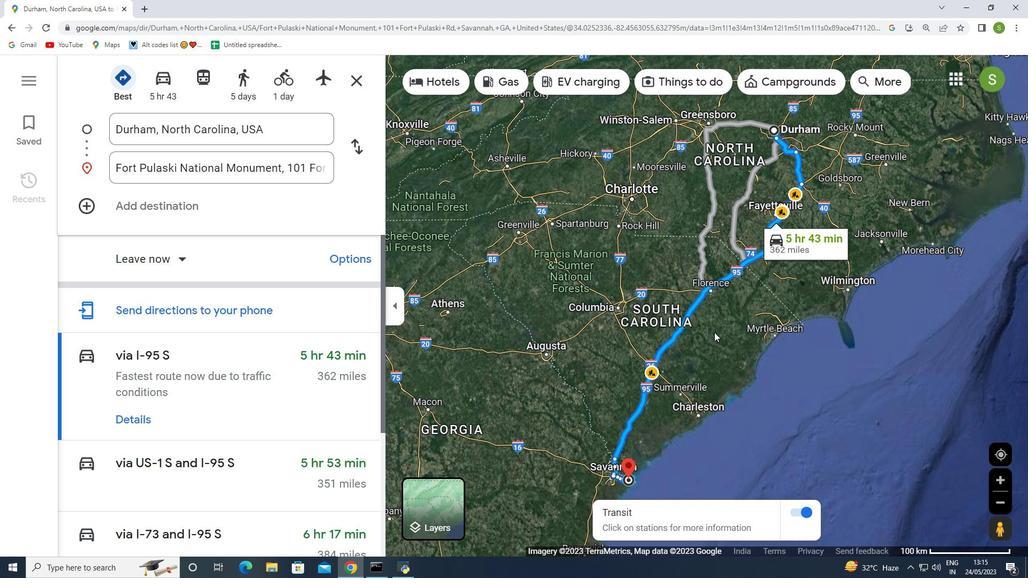 
Action: Mouse scrolled (712, 321) with delta (0, 0)
Screenshot: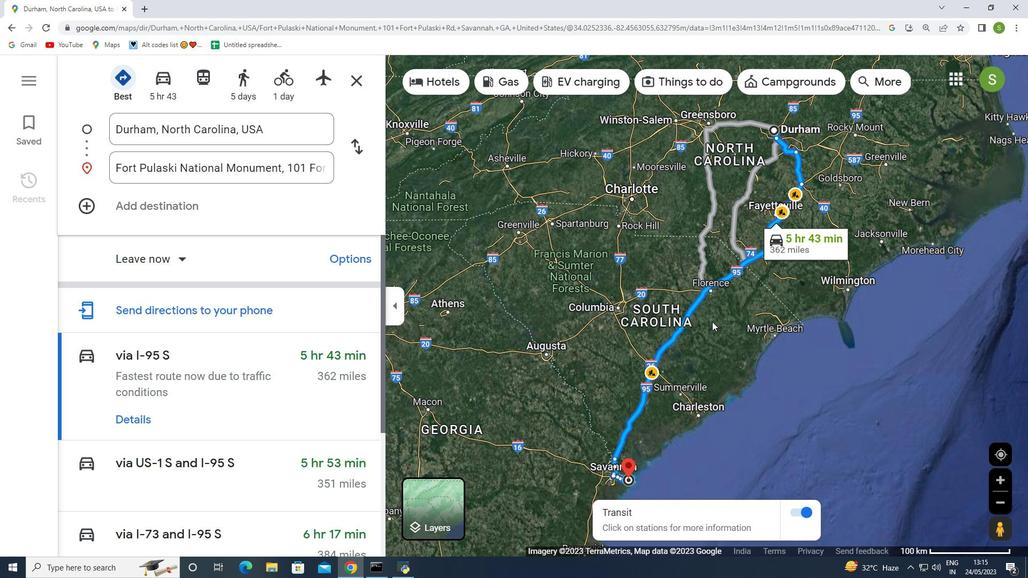 
Action: Mouse moved to (734, 283)
Screenshot: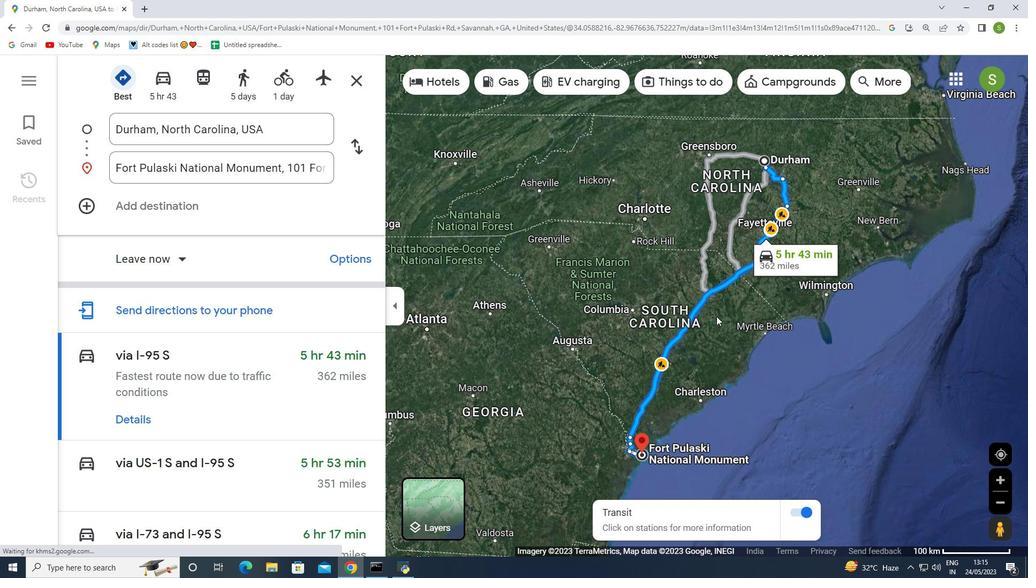 
Action: Mouse scrolled (734, 284) with delta (0, 0)
Screenshot: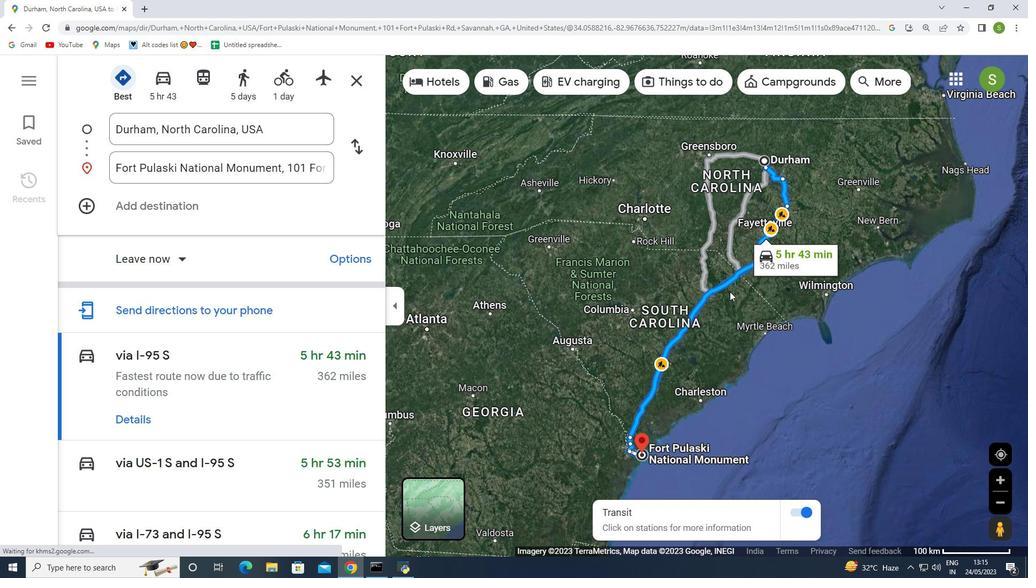 
Action: Mouse scrolled (734, 284) with delta (0, 0)
Screenshot: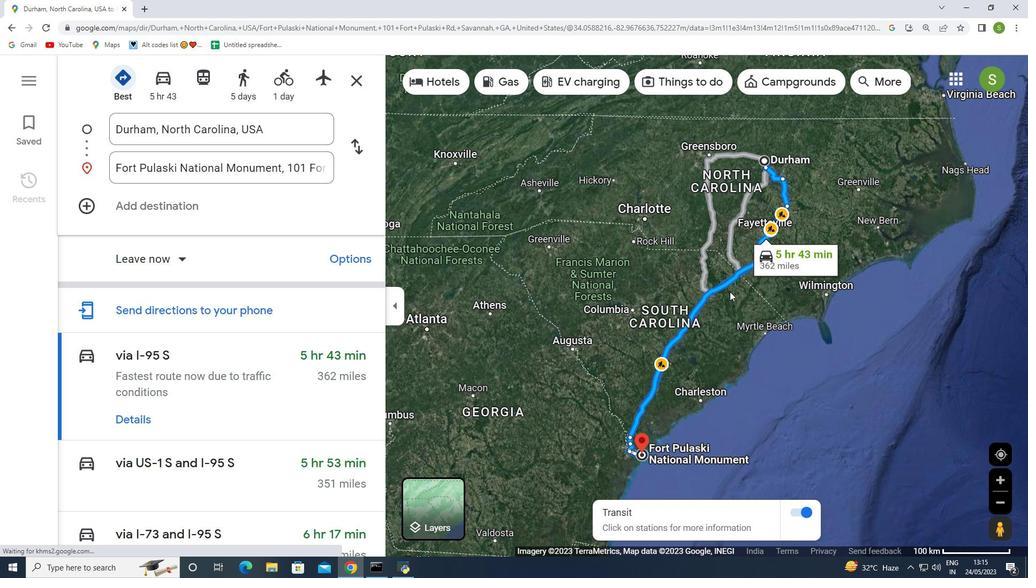 
Action: Mouse moved to (737, 283)
Screenshot: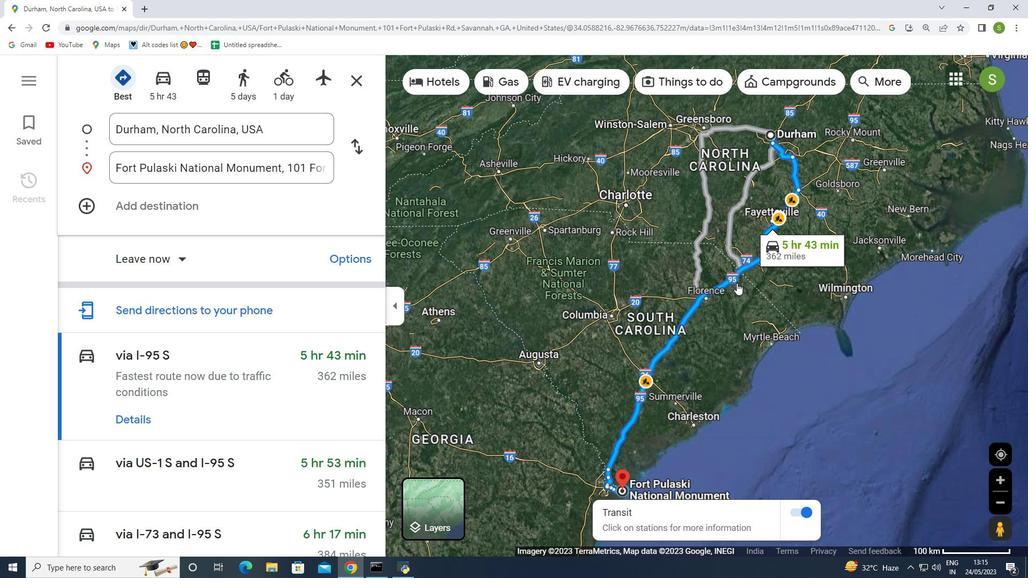 
Action: Mouse scrolled (737, 283) with delta (0, 0)
Screenshot: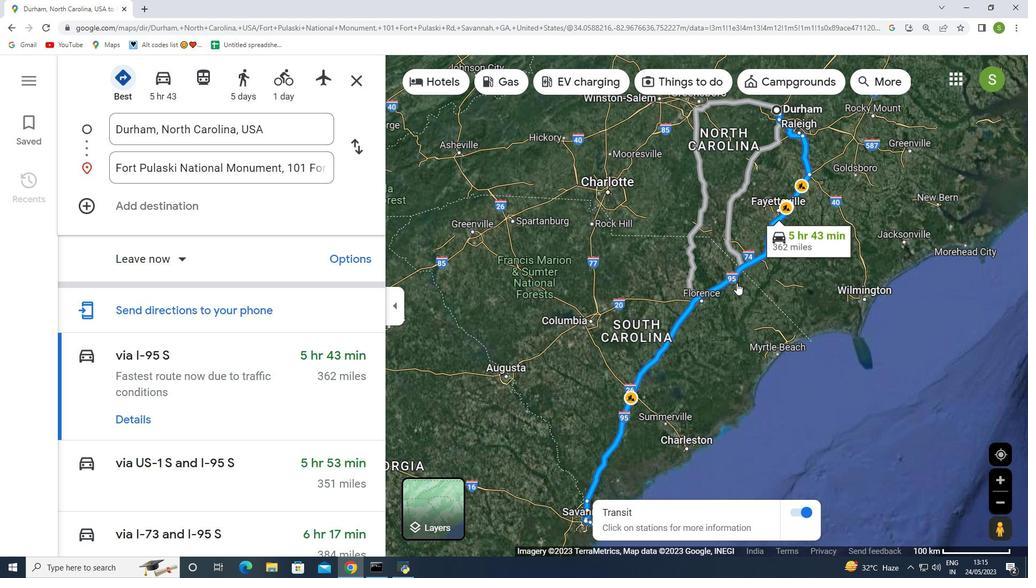 
Action: Mouse scrolled (737, 283) with delta (0, 0)
Screenshot: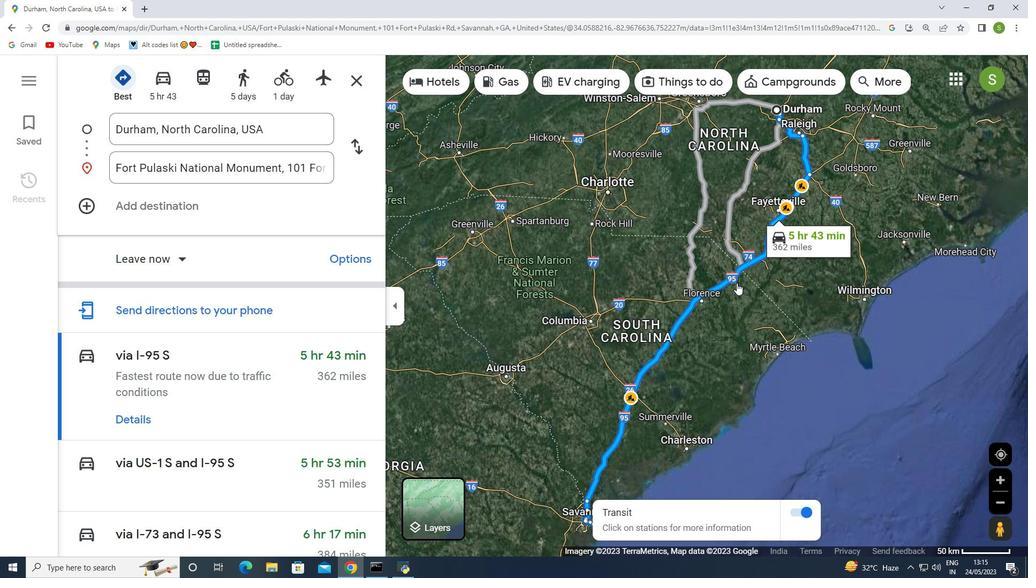 
Action: Mouse moved to (633, 515)
Screenshot: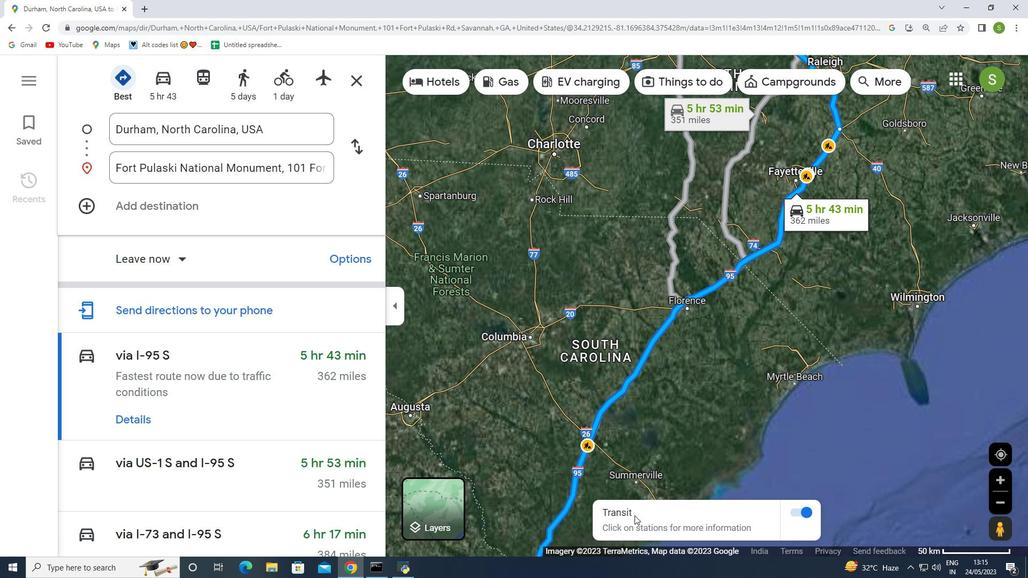 
Action: Mouse pressed left at (633, 515)
Screenshot: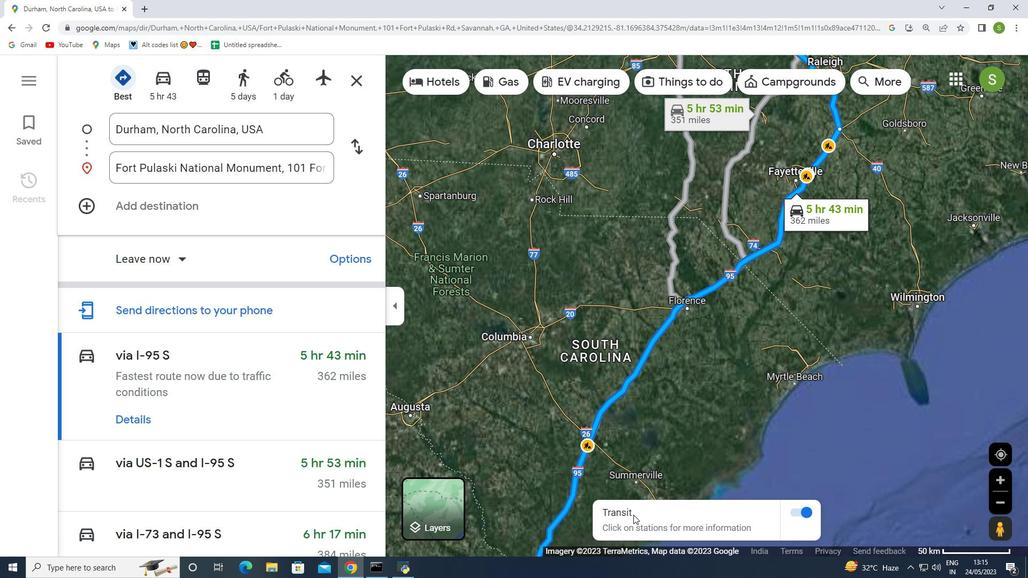 
Action: Mouse moved to (803, 512)
Screenshot: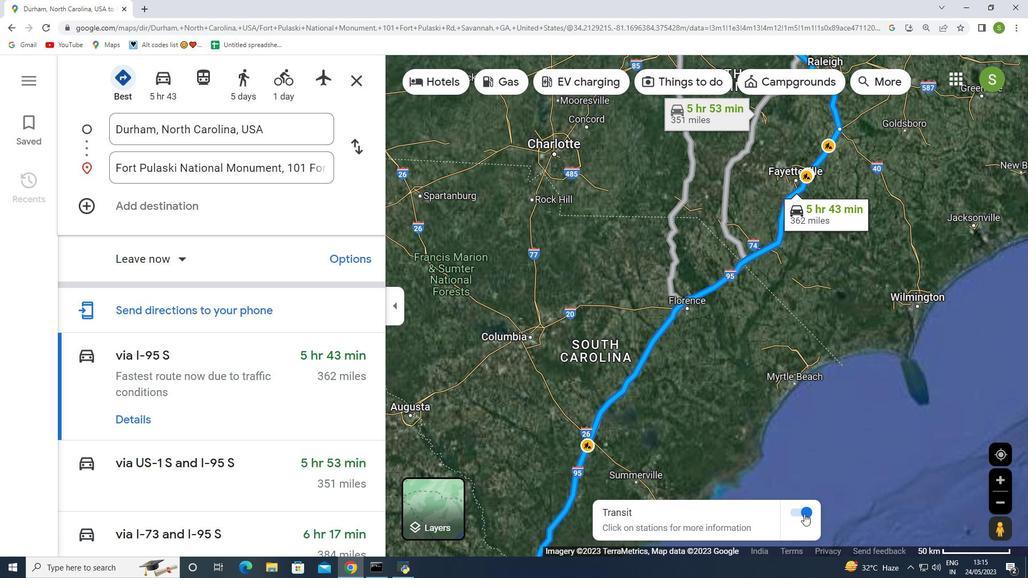 
Action: Mouse pressed left at (803, 512)
Screenshot: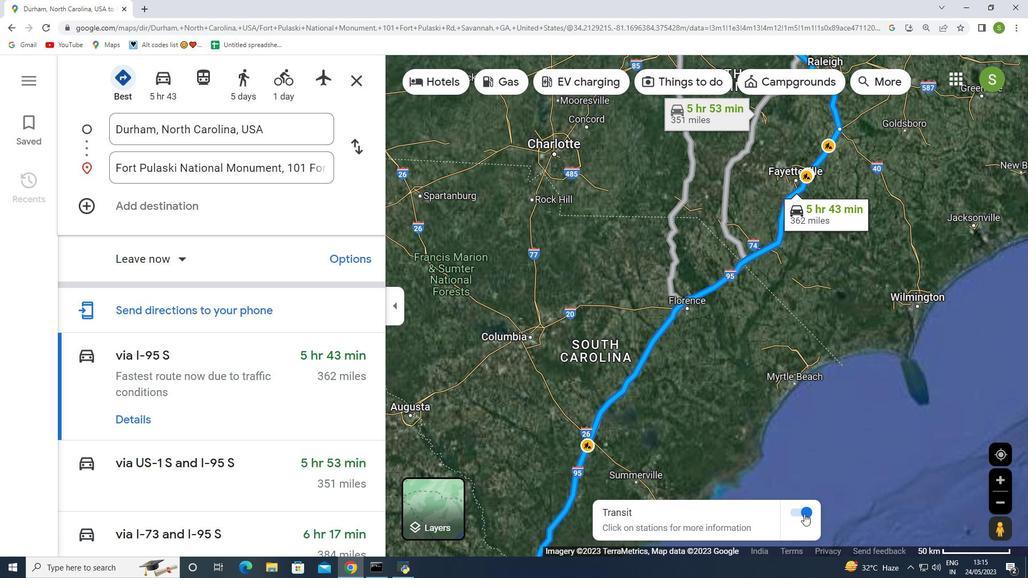 
Action: Mouse moved to (802, 512)
Screenshot: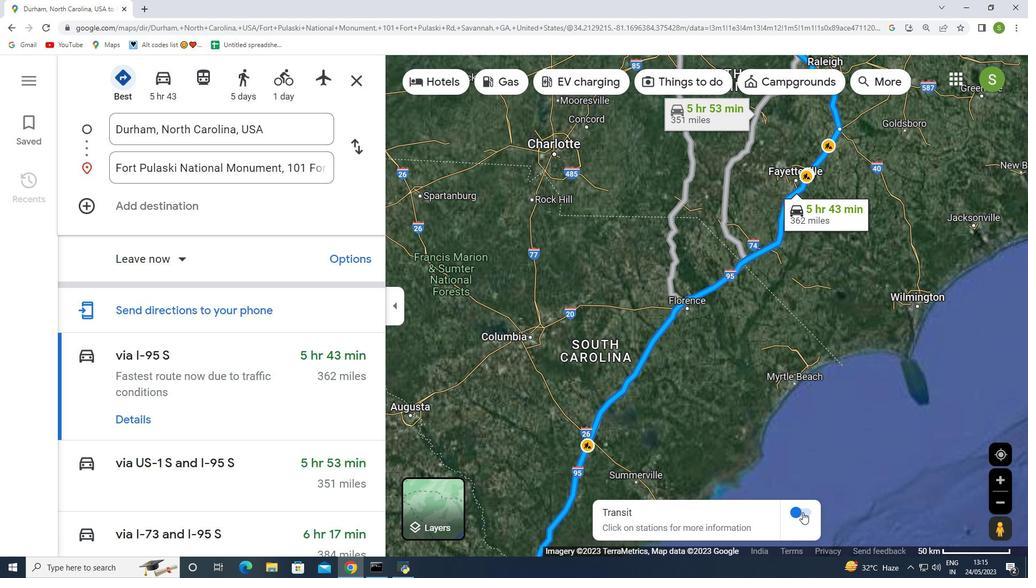 
Action: Mouse pressed left at (802, 512)
Screenshot: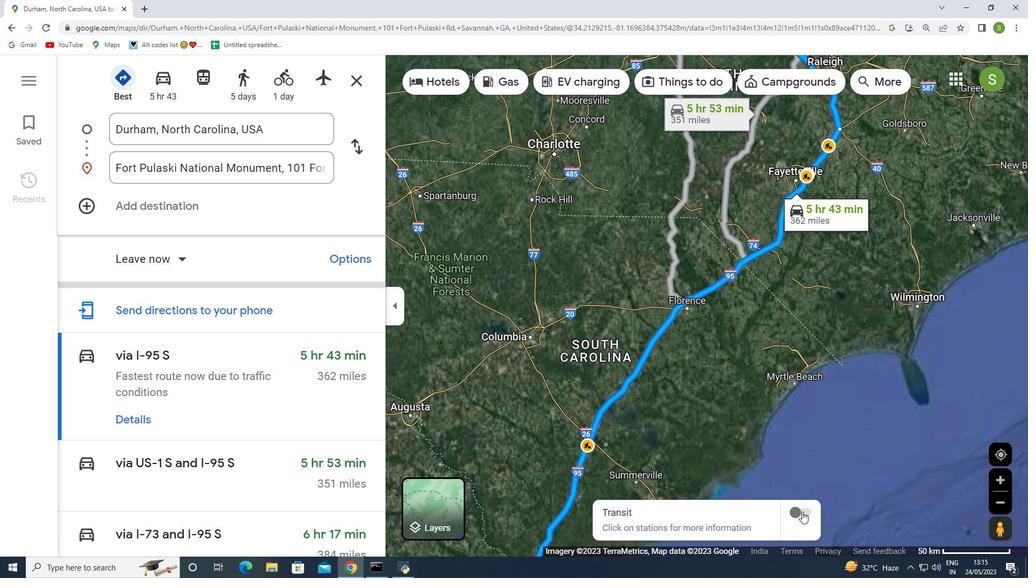 
Action: Mouse moved to (411, 502)
Screenshot: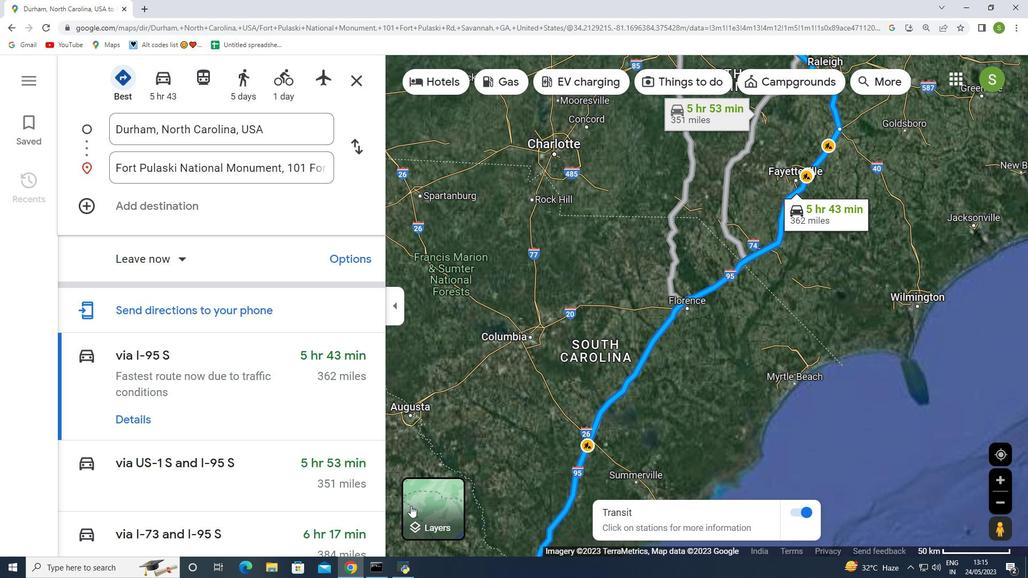 
Action: Mouse pressed left at (411, 502)
Screenshot: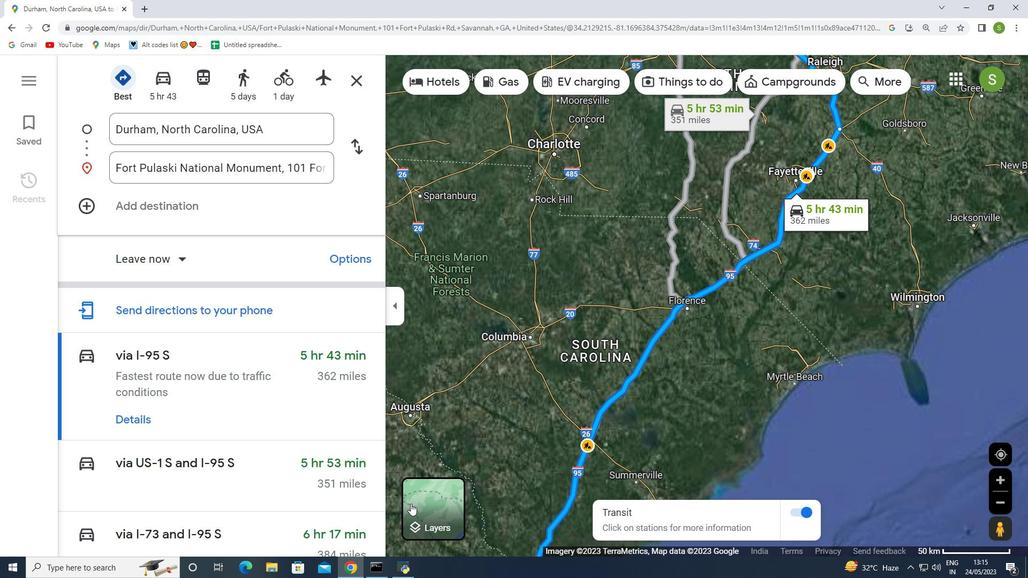 
Action: Mouse moved to (602, 512)
Screenshot: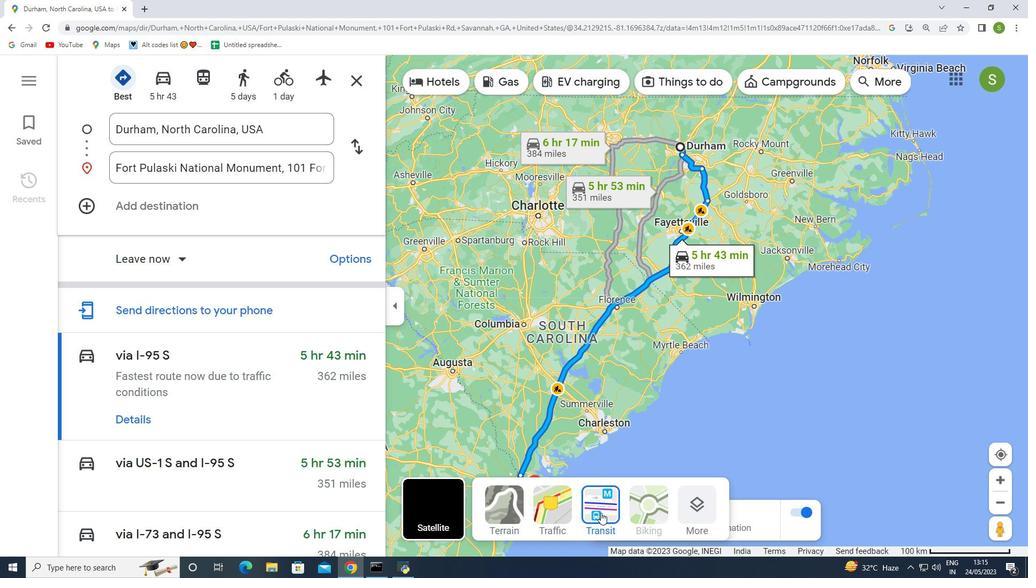 
Action: Mouse pressed left at (602, 512)
Screenshot: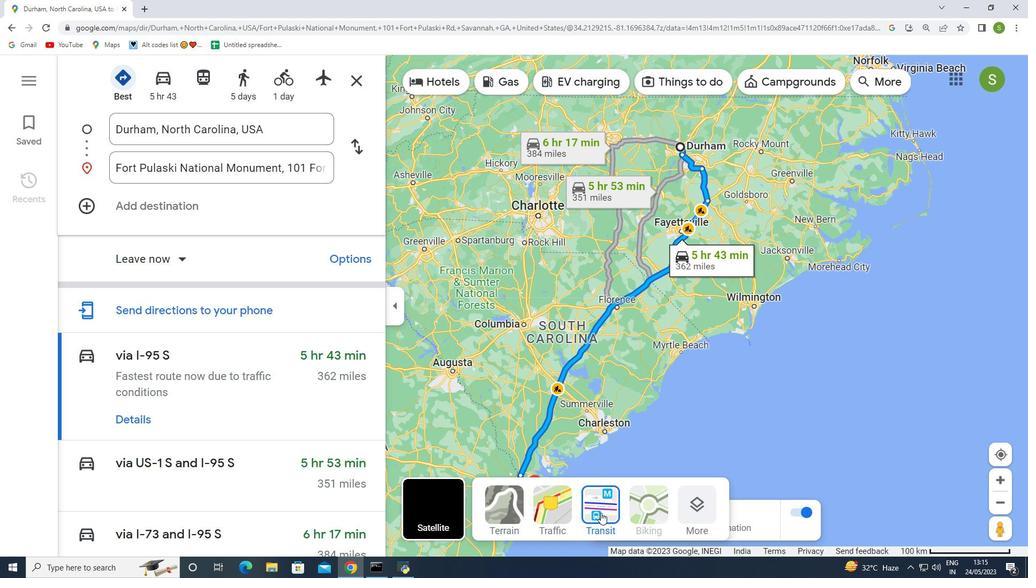 
Action: Mouse moved to (449, 238)
Screenshot: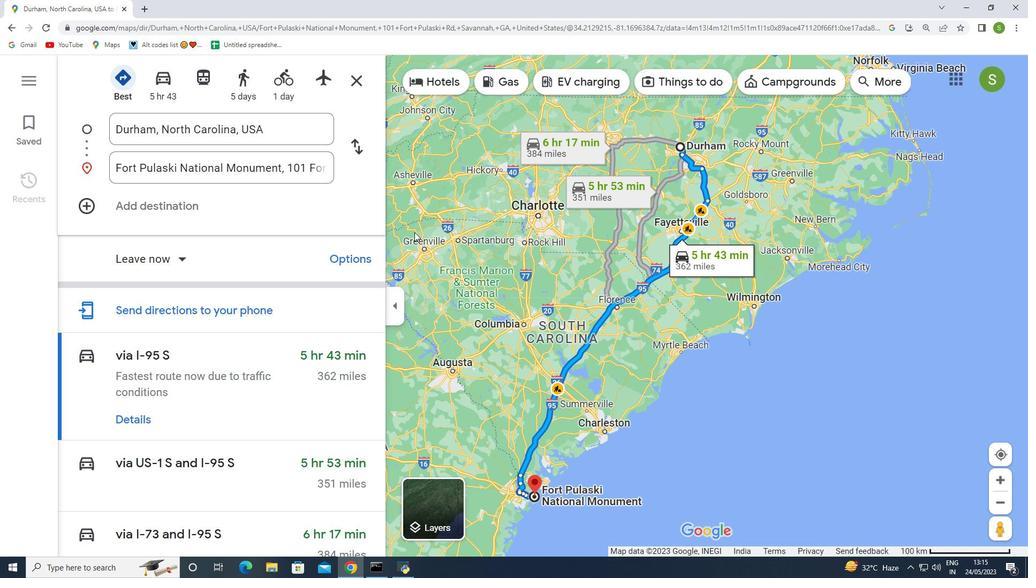 
